 Task: Add a signature Genevieve Ramirez containing Best wishes for a happy Memorial Day, Genevieve Ramirez to email address softage.2@softage.net and add a label Skincare
Action: Mouse moved to (896, 65)
Screenshot: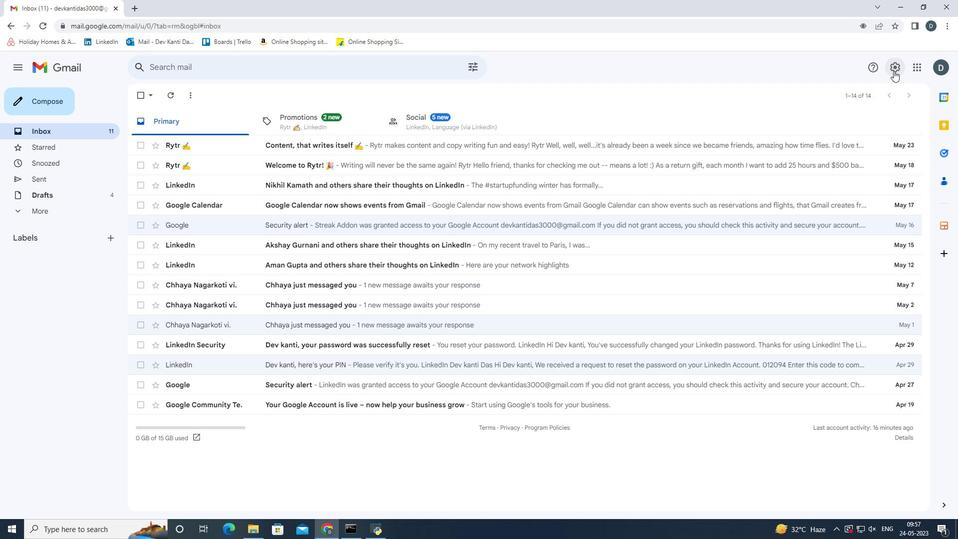 
Action: Mouse pressed left at (896, 65)
Screenshot: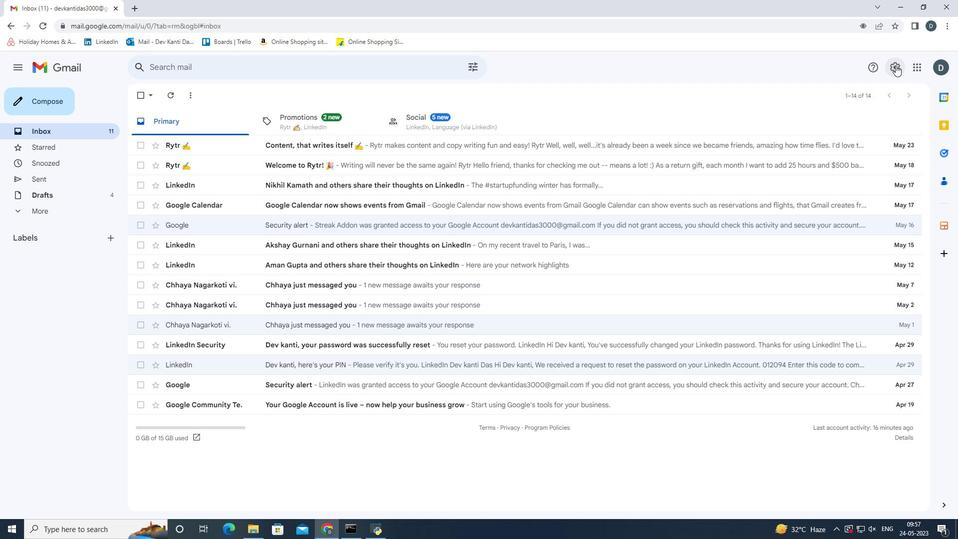 
Action: Mouse moved to (878, 115)
Screenshot: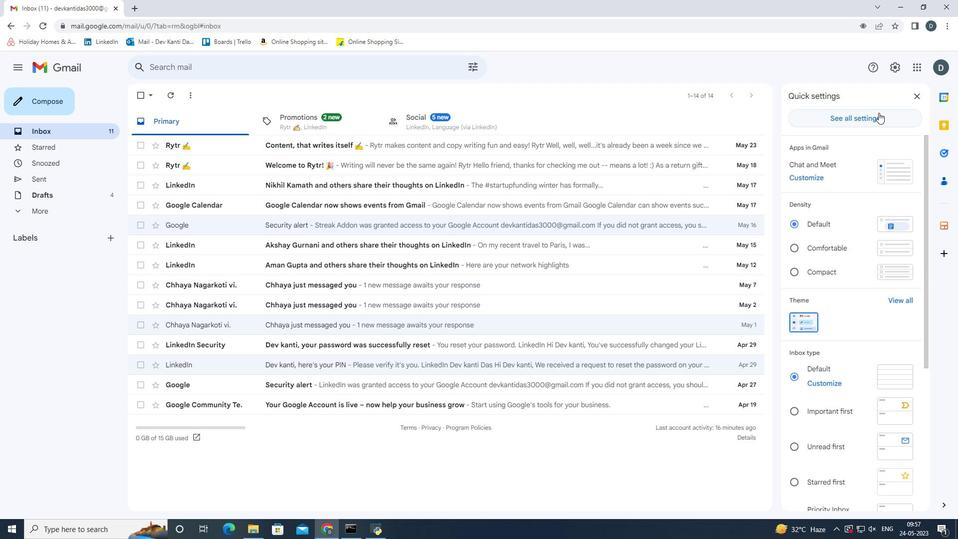 
Action: Mouse pressed left at (878, 115)
Screenshot: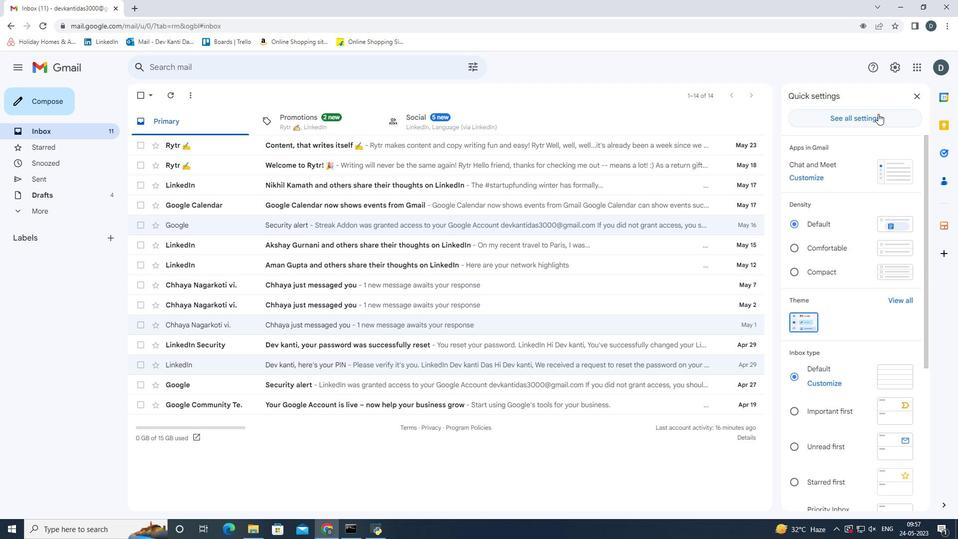 
Action: Mouse moved to (414, 273)
Screenshot: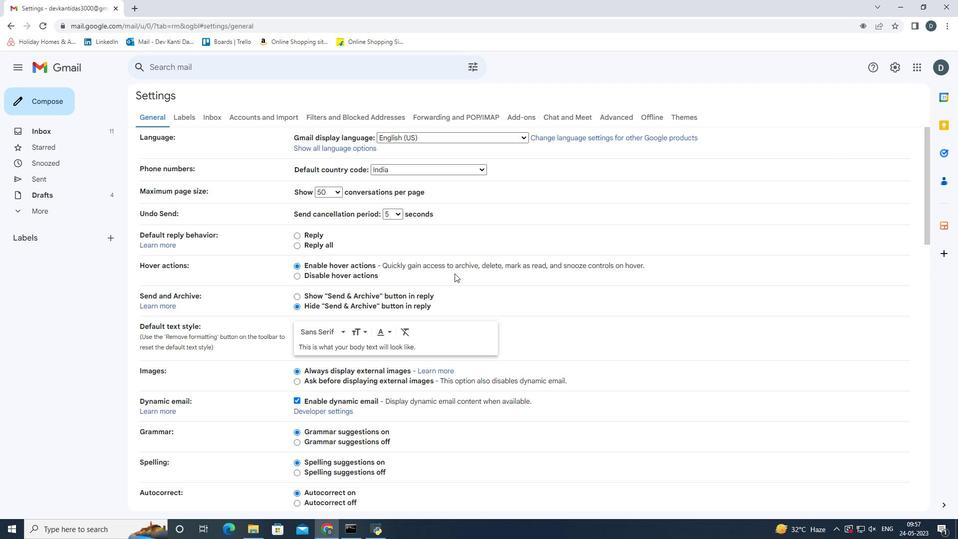 
Action: Mouse scrolled (414, 273) with delta (0, 0)
Screenshot: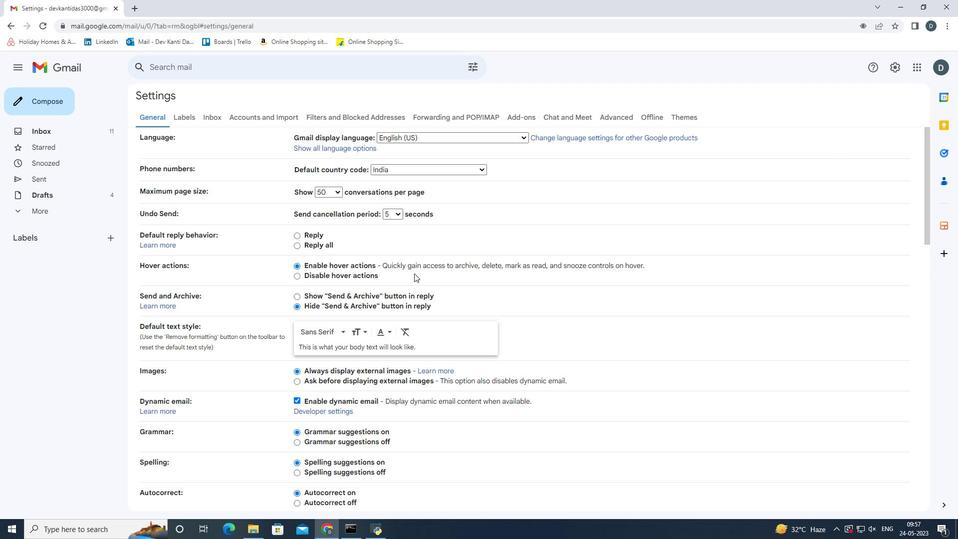 
Action: Mouse scrolled (414, 273) with delta (0, 0)
Screenshot: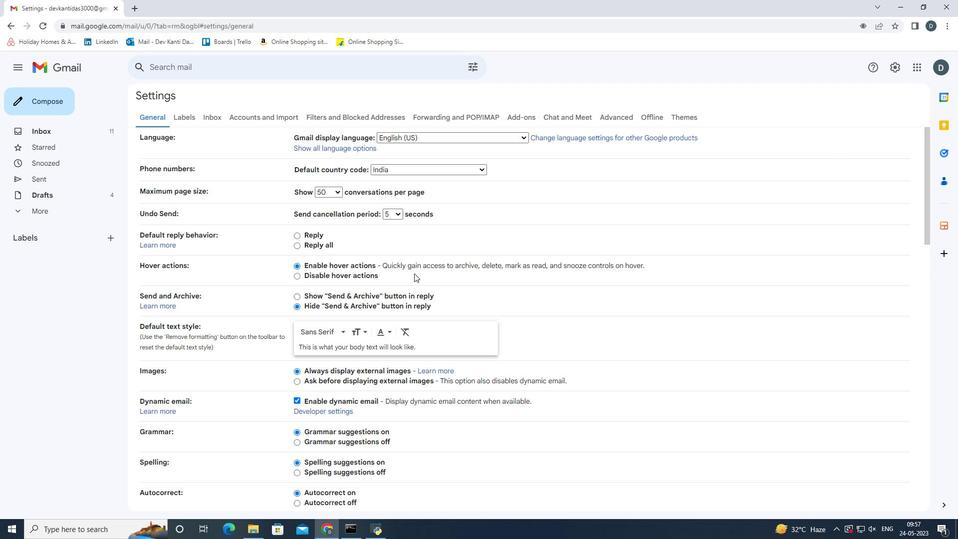 
Action: Mouse scrolled (414, 273) with delta (0, 0)
Screenshot: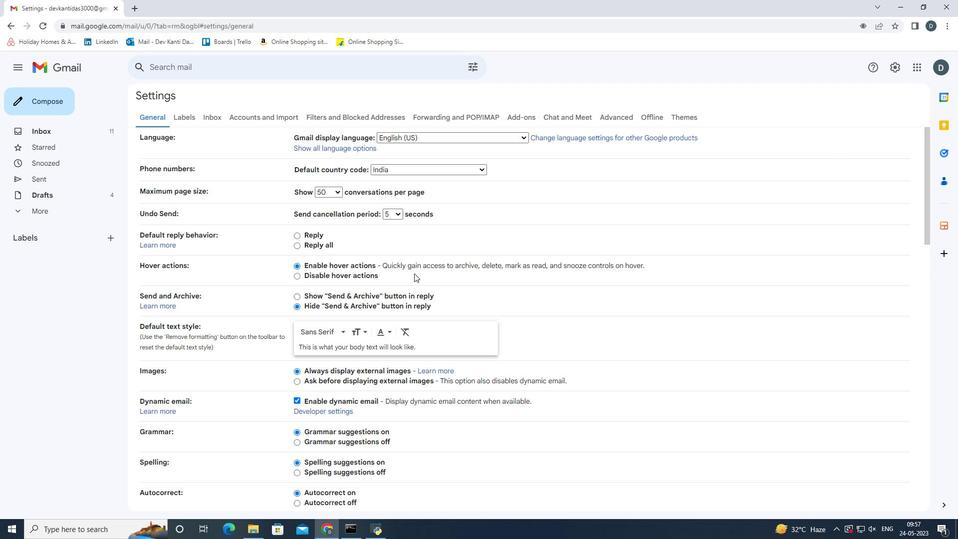 
Action: Mouse scrolled (414, 273) with delta (0, 0)
Screenshot: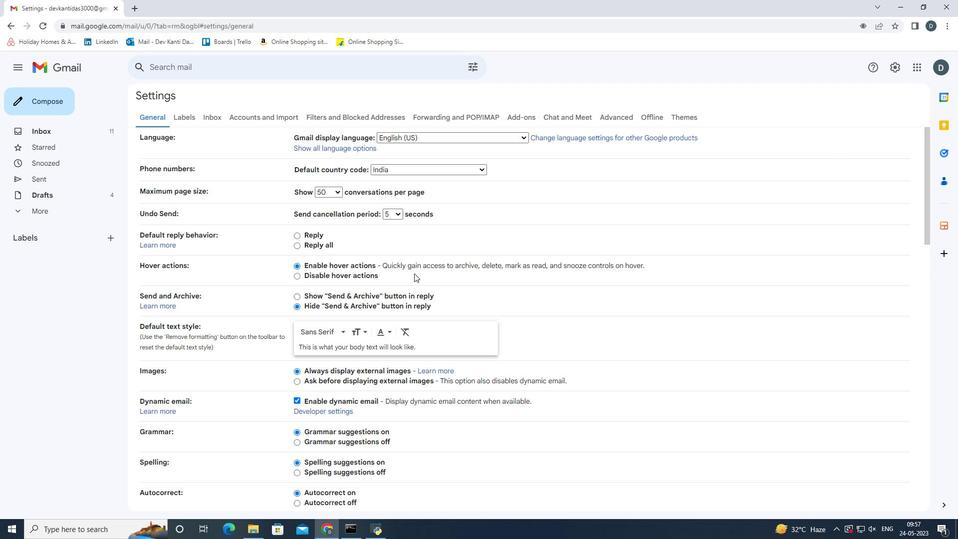 
Action: Mouse scrolled (414, 273) with delta (0, 0)
Screenshot: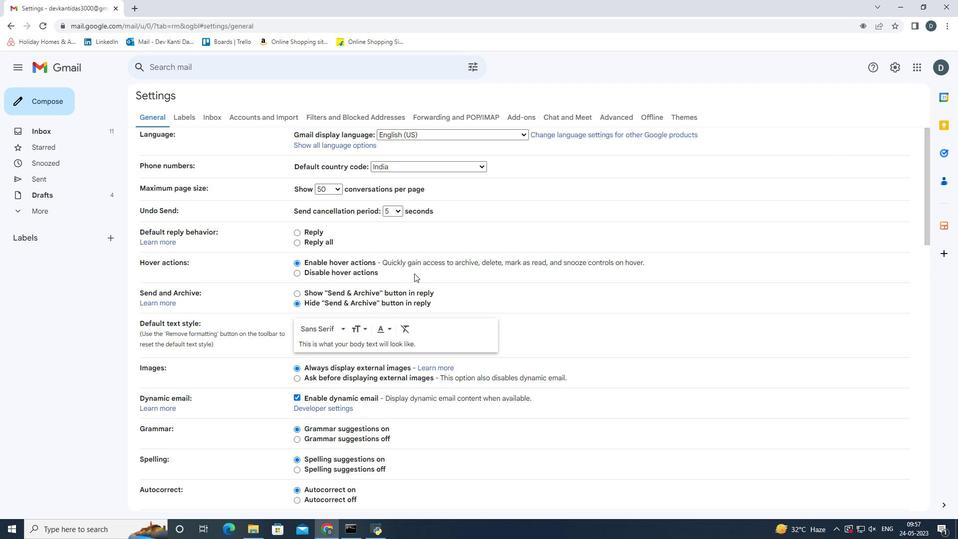 
Action: Mouse scrolled (414, 273) with delta (0, 0)
Screenshot: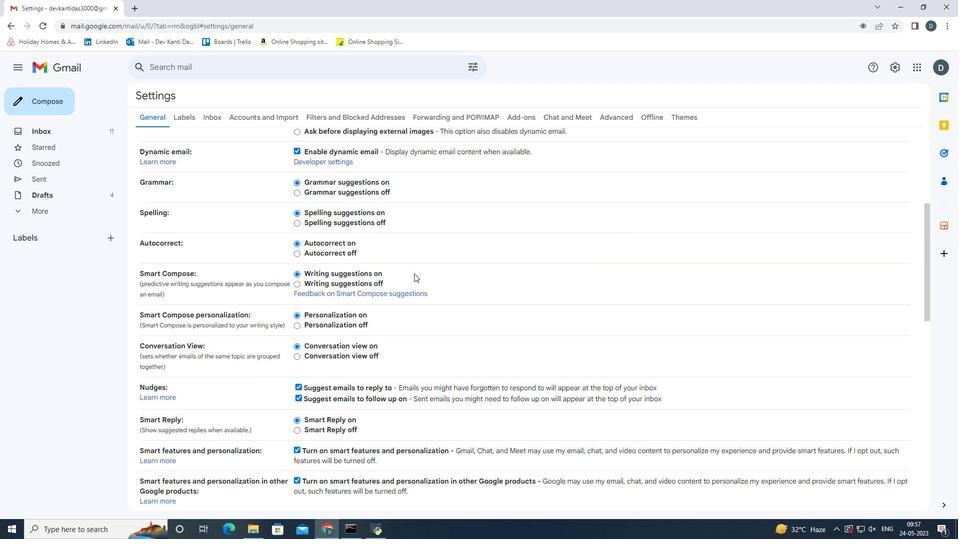 
Action: Mouse scrolled (414, 273) with delta (0, 0)
Screenshot: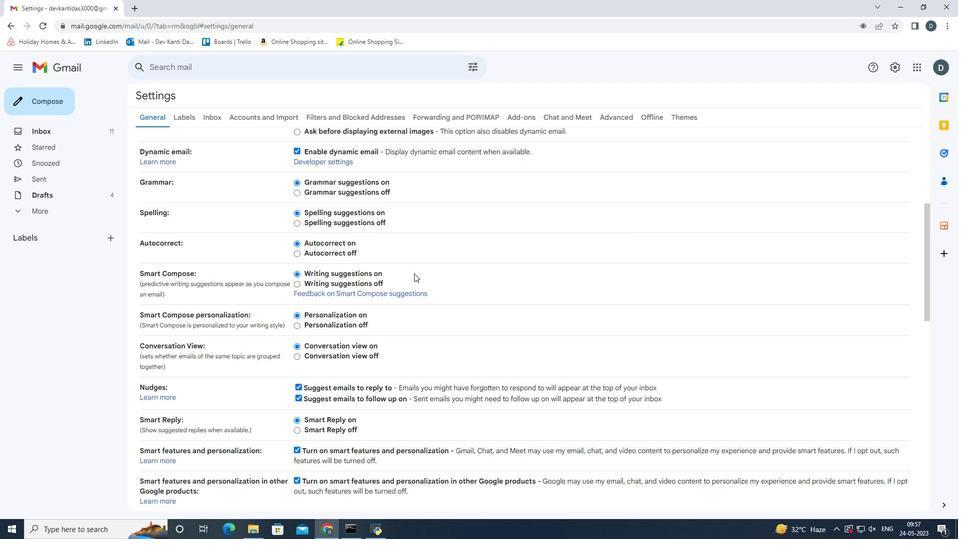 
Action: Mouse scrolled (414, 273) with delta (0, 0)
Screenshot: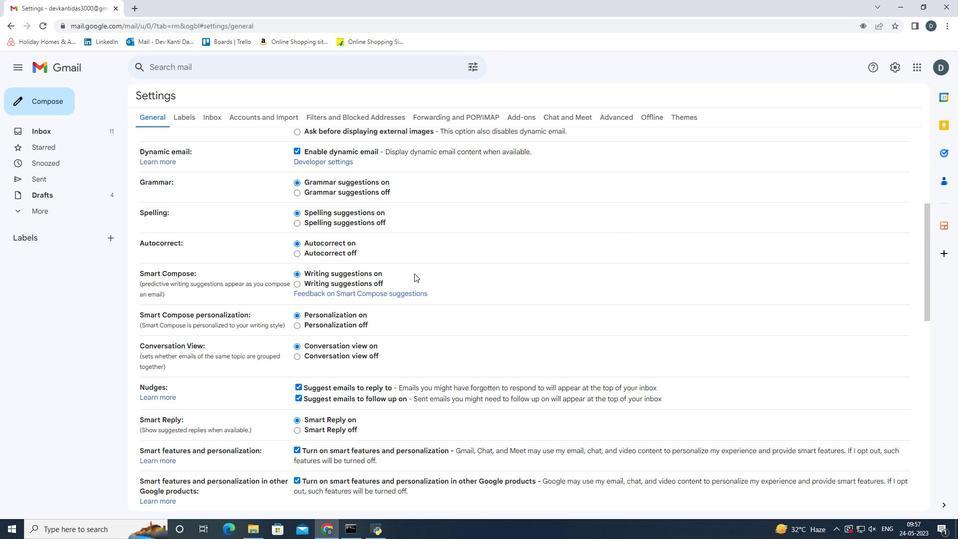 
Action: Mouse scrolled (414, 273) with delta (0, 0)
Screenshot: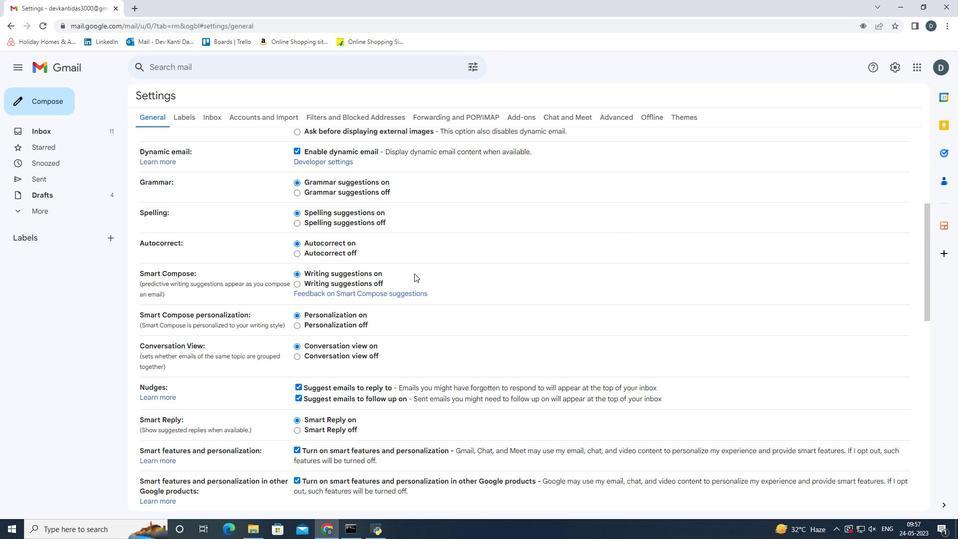 
Action: Mouse scrolled (414, 273) with delta (0, 0)
Screenshot: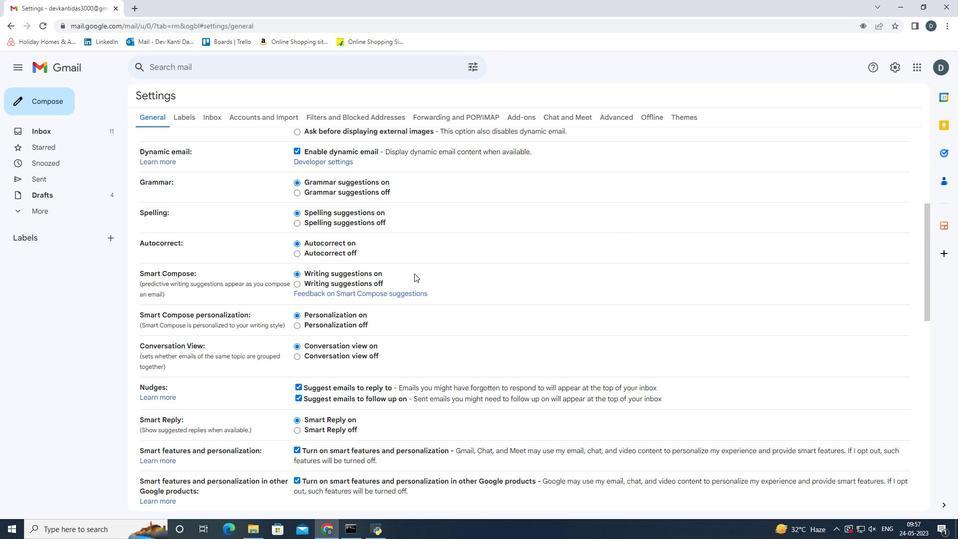 
Action: Mouse scrolled (414, 273) with delta (0, 0)
Screenshot: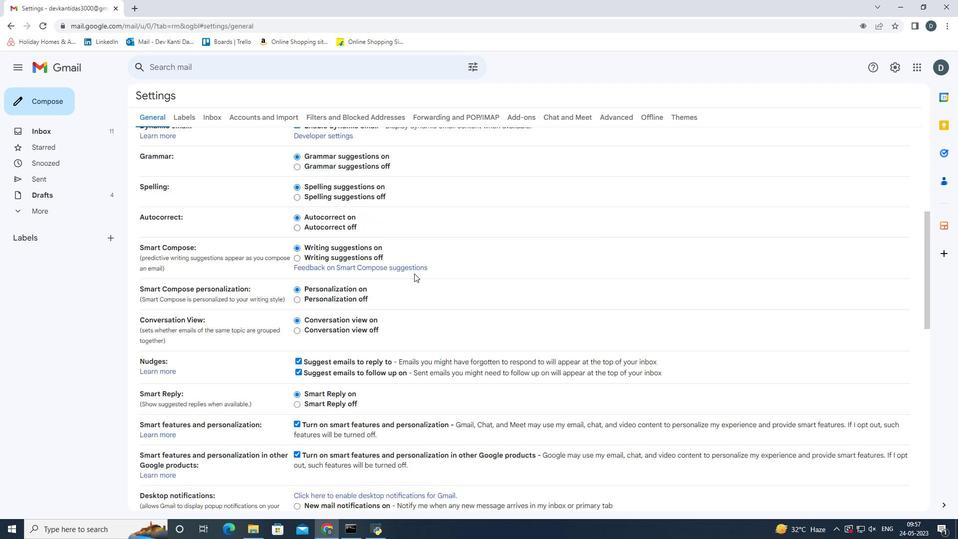 
Action: Mouse moved to (413, 273)
Screenshot: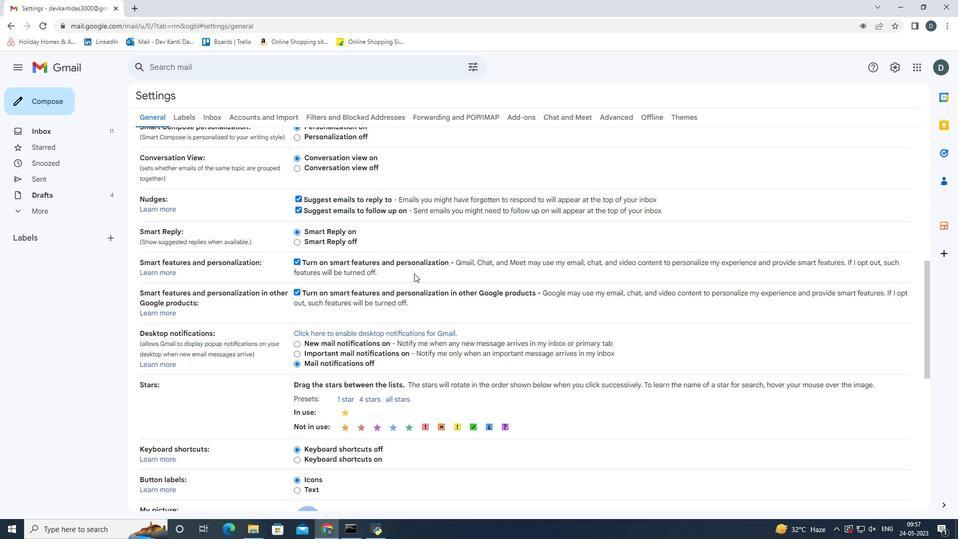 
Action: Mouse scrolled (413, 273) with delta (0, 0)
Screenshot: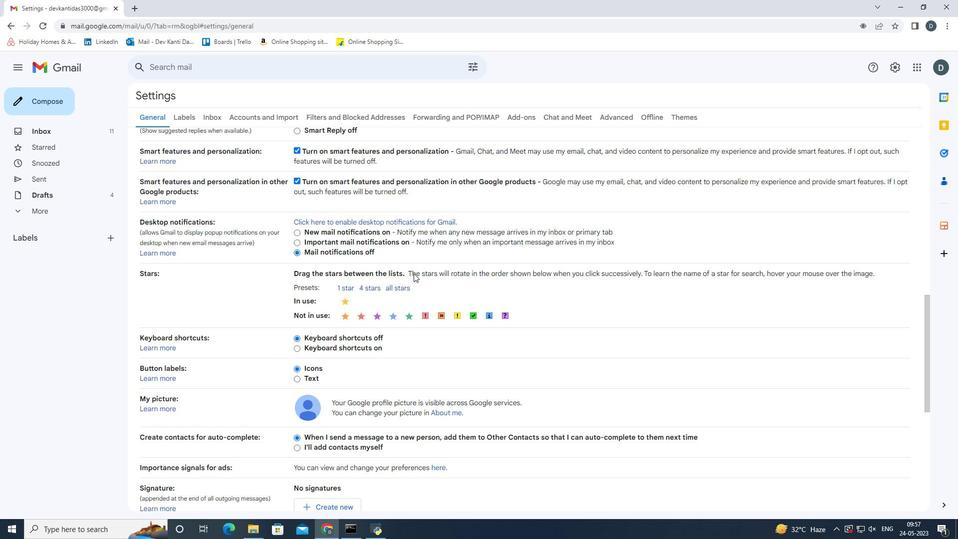 
Action: Mouse scrolled (413, 273) with delta (0, 0)
Screenshot: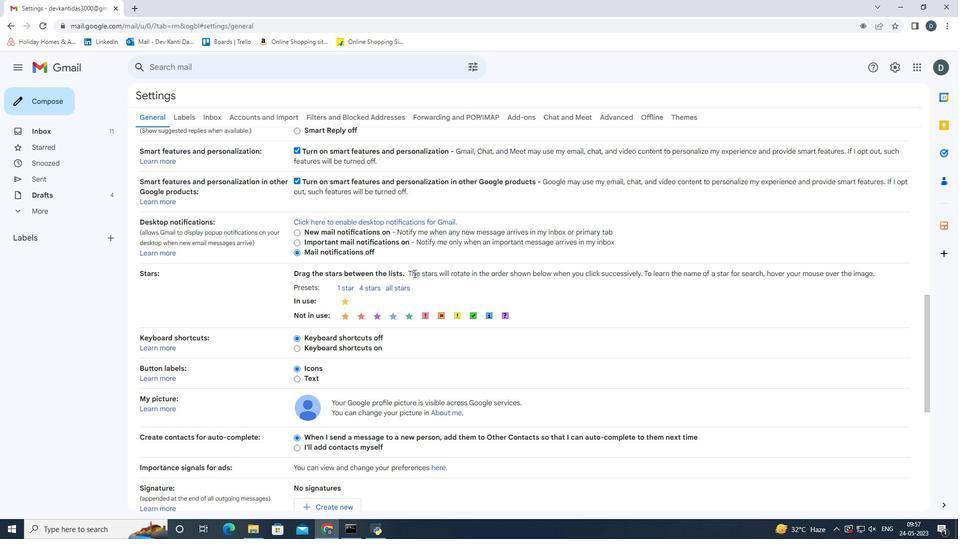 
Action: Mouse scrolled (413, 273) with delta (0, 0)
Screenshot: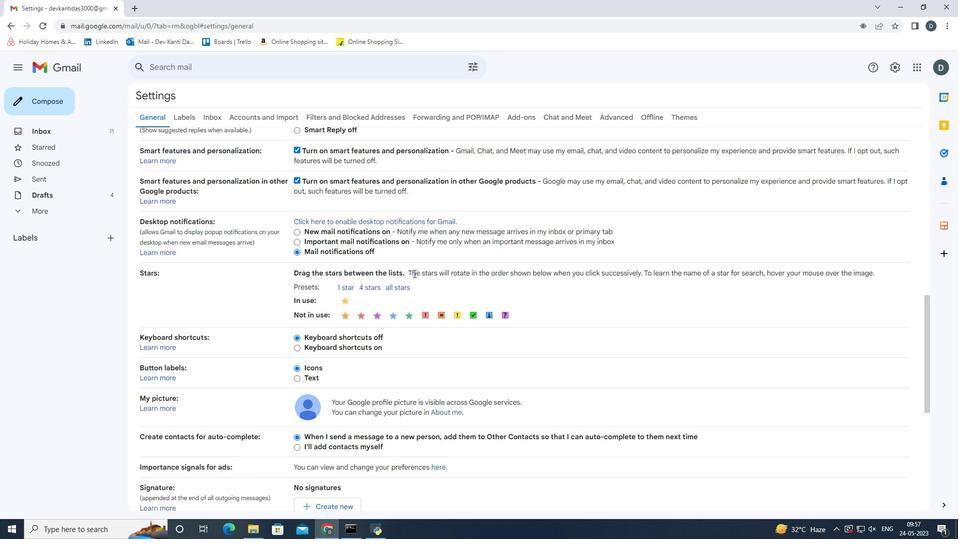 
Action: Mouse scrolled (413, 273) with delta (0, 0)
Screenshot: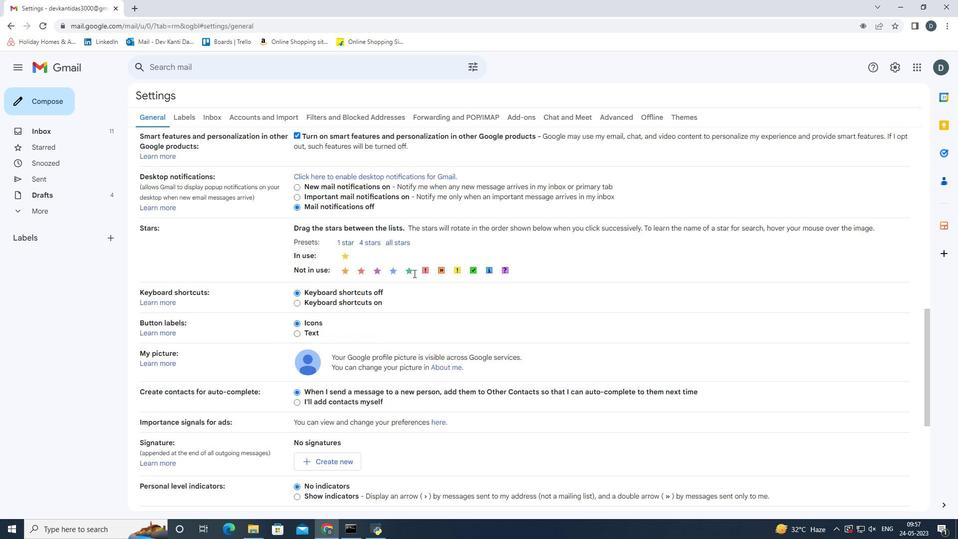 
Action: Mouse moved to (312, 309)
Screenshot: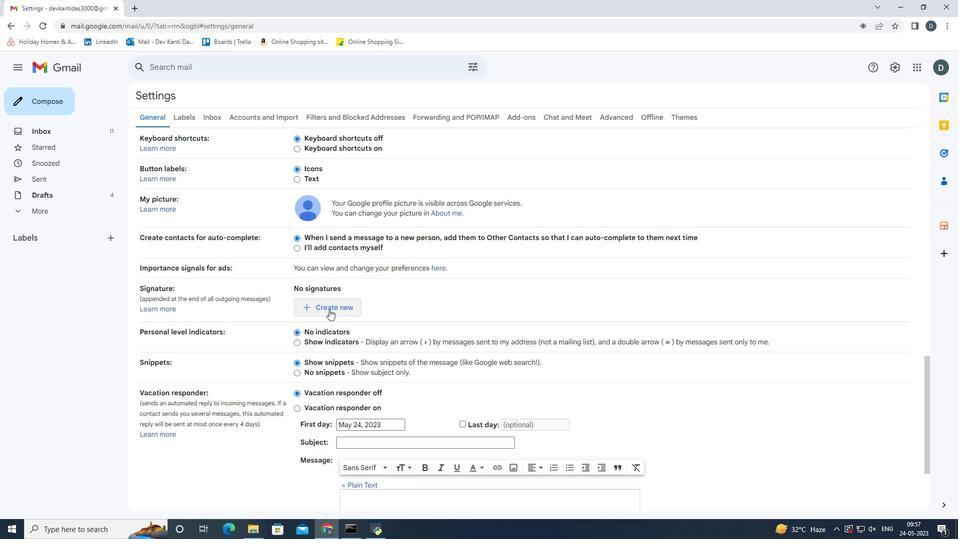 
Action: Mouse pressed left at (312, 309)
Screenshot: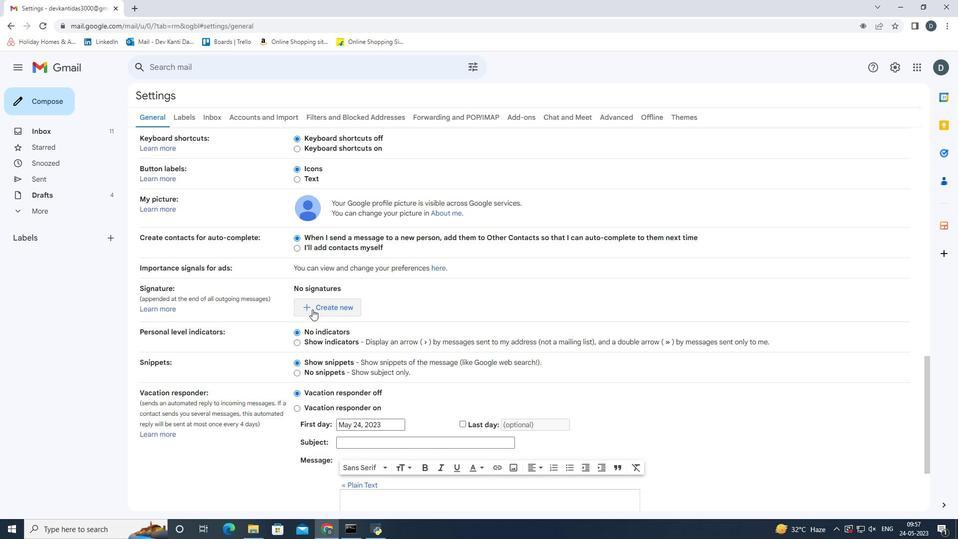 
Action: Mouse moved to (437, 282)
Screenshot: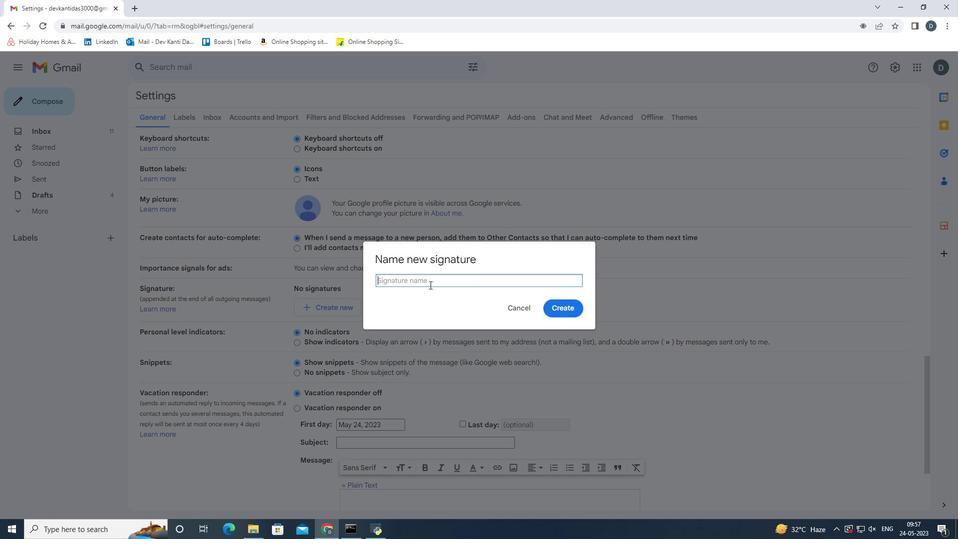
Action: Key pressed <Key.shift>Genevieve<Key.space><Key.shift>Ramirez<Key.enter>
Screenshot: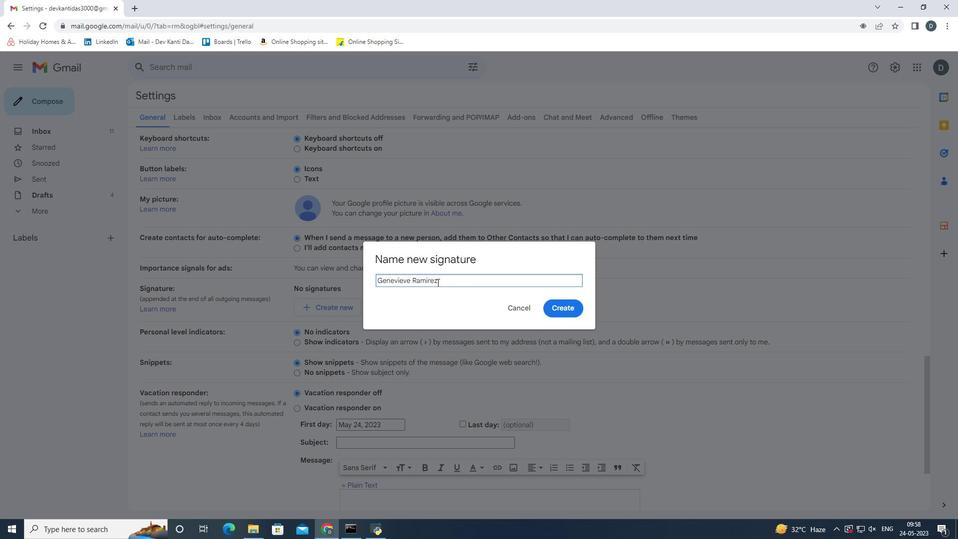 
Action: Mouse moved to (441, 291)
Screenshot: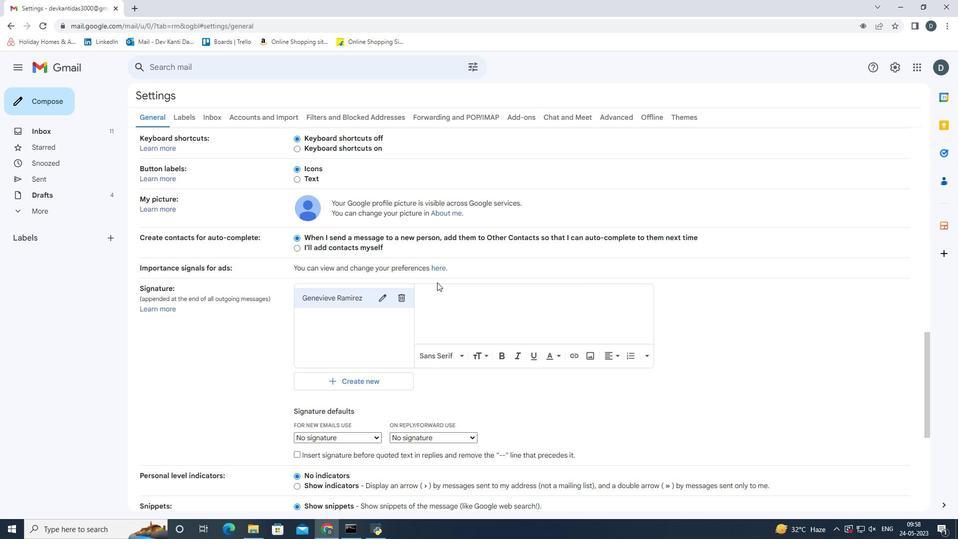 
Action: Mouse pressed left at (441, 291)
Screenshot: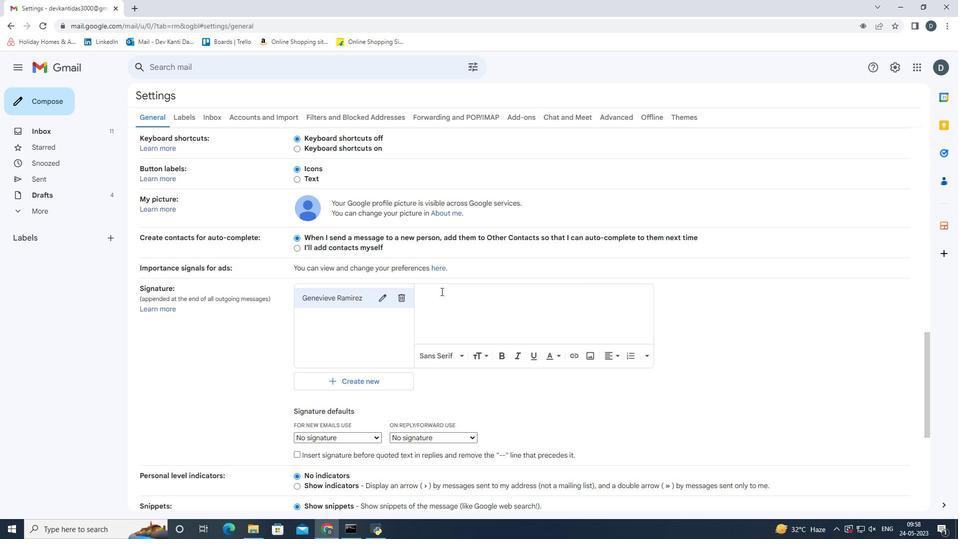 
Action: Key pressed <Key.shift>Best<Key.space>wishes<Key.space>for<Key.space>a<Key.space>happy<Key.space>memorial<Key.space><Key.left><Key.left><Key.left><Key.left><Key.left><Key.left><Key.left><Key.left><Key.backspace><Key.shift_r>M<Key.end><Key.shift>Day,<Key.enter><Key.shift><Key.shift><Key.shift><Key.shift><Key.shift><Key.shift><Key.shift><Key.shift><Key.shift><Key.shift>Genevieve<Key.space><Key.shift>Ramirez.
Screenshot: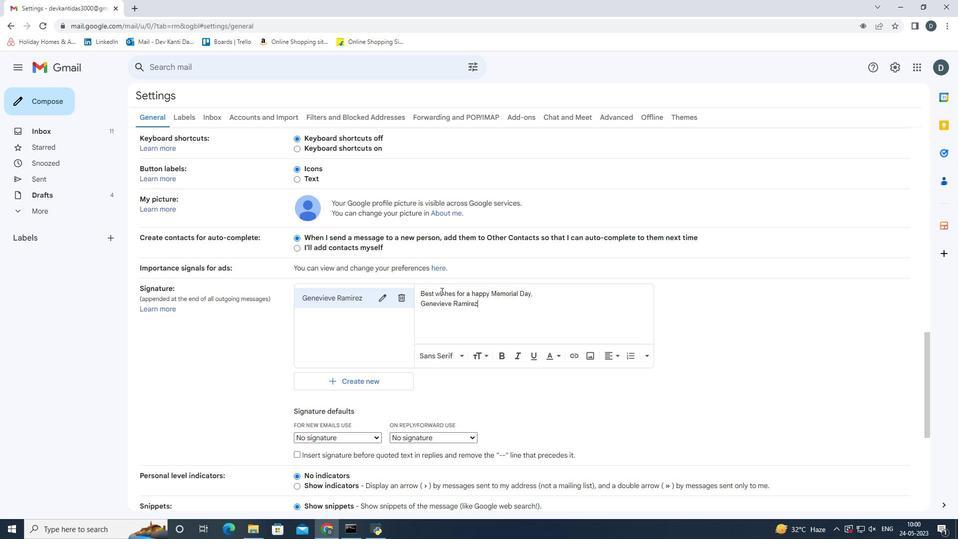 
Action: Mouse moved to (363, 433)
Screenshot: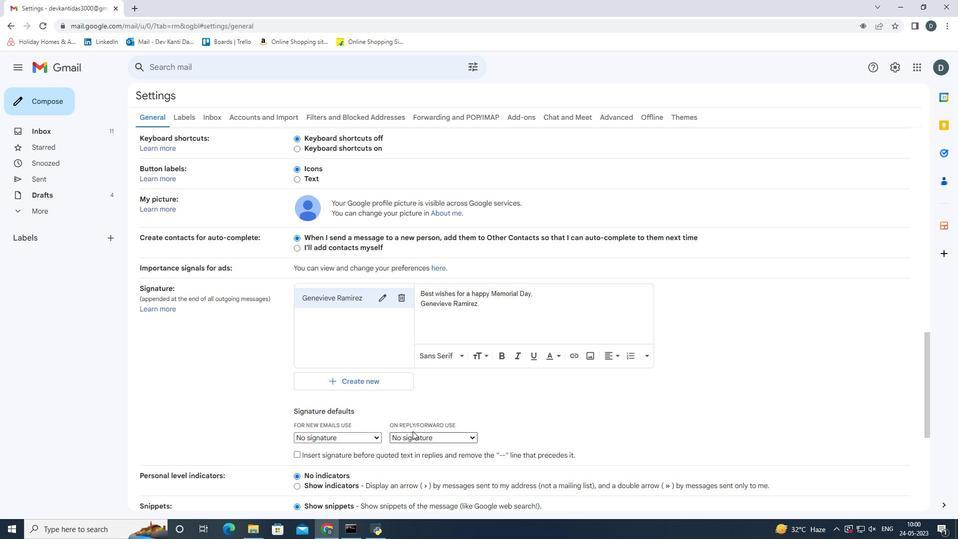 
Action: Mouse pressed left at (363, 433)
Screenshot: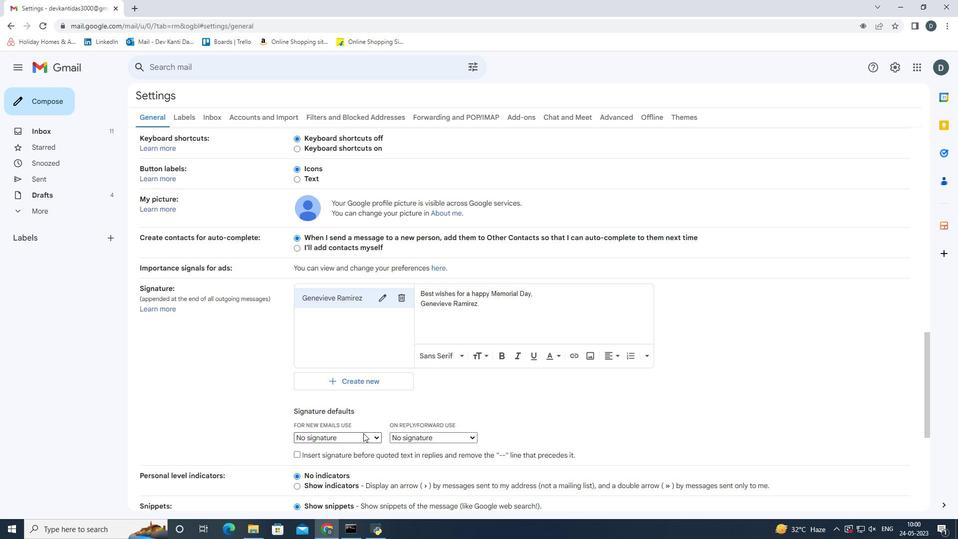 
Action: Mouse moved to (357, 463)
Screenshot: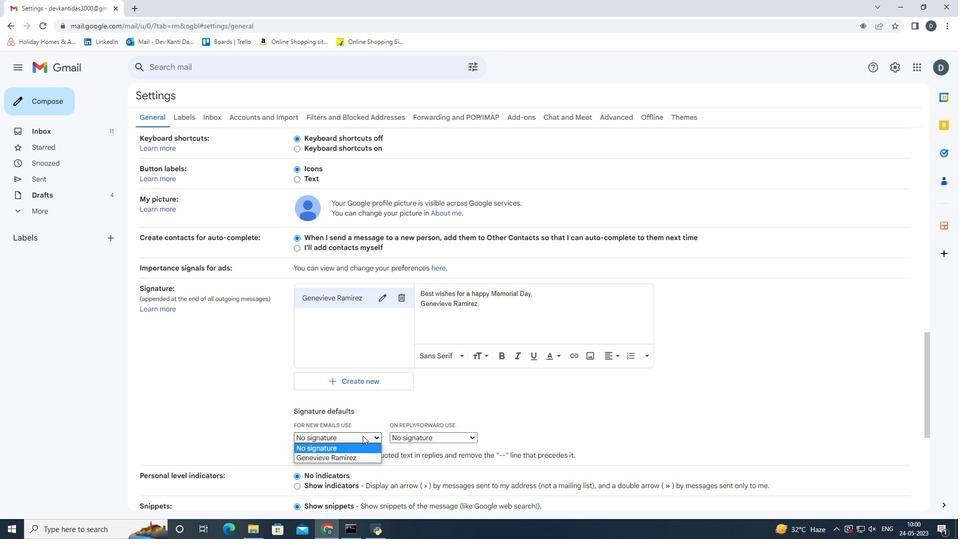
Action: Mouse pressed left at (357, 463)
Screenshot: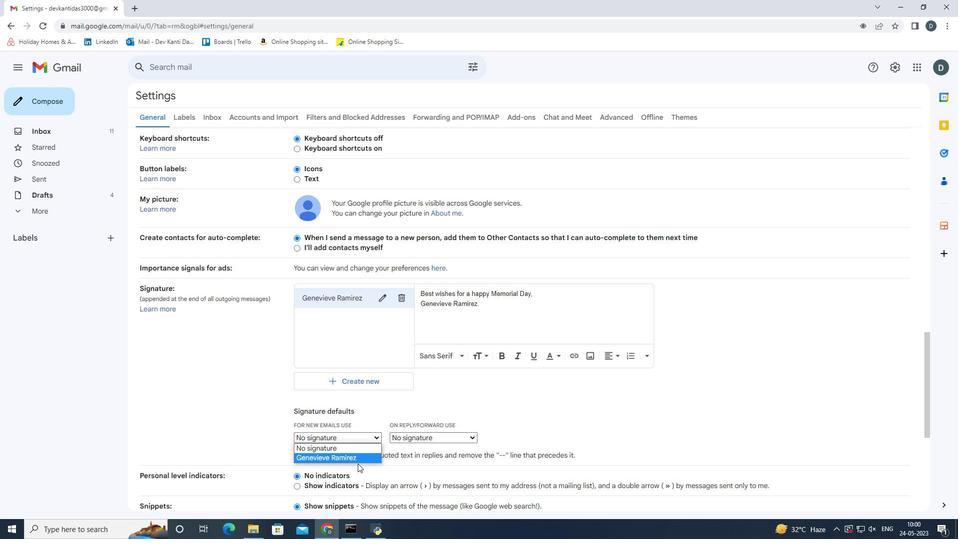
Action: Mouse moved to (364, 436)
Screenshot: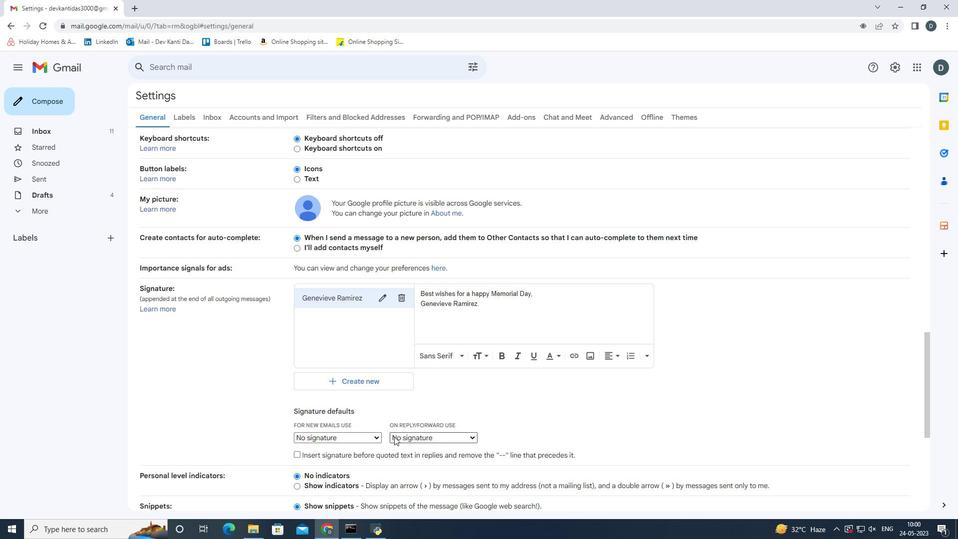 
Action: Mouse pressed left at (364, 436)
Screenshot: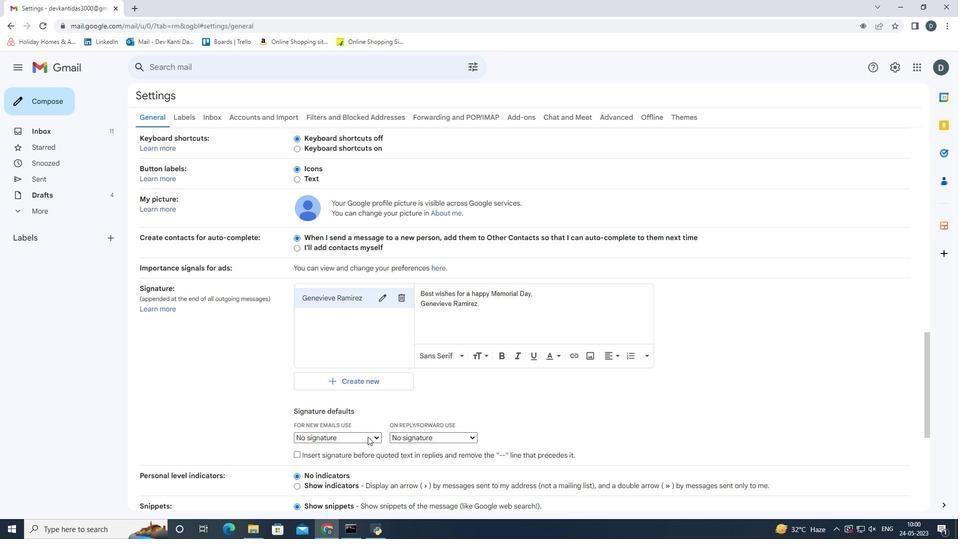 
Action: Mouse moved to (357, 458)
Screenshot: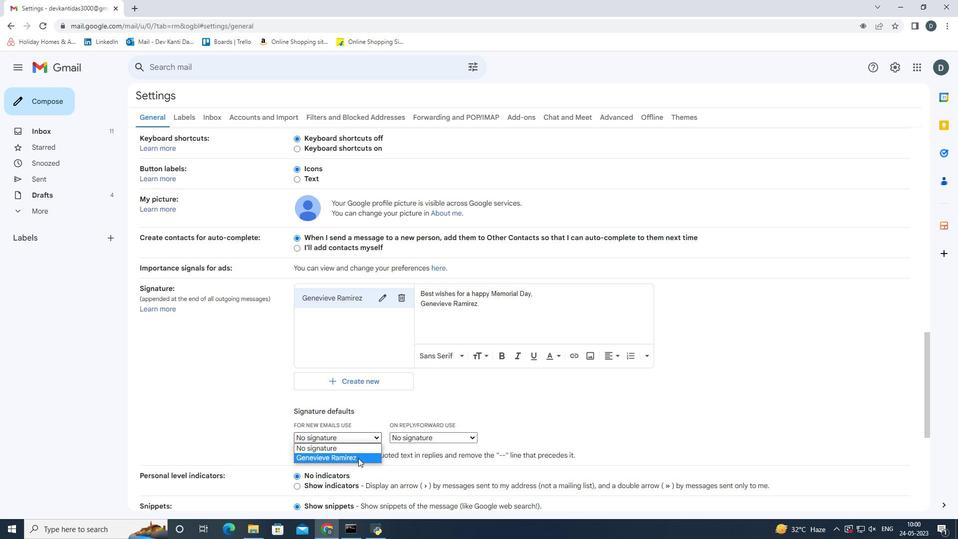 
Action: Mouse pressed left at (357, 458)
Screenshot: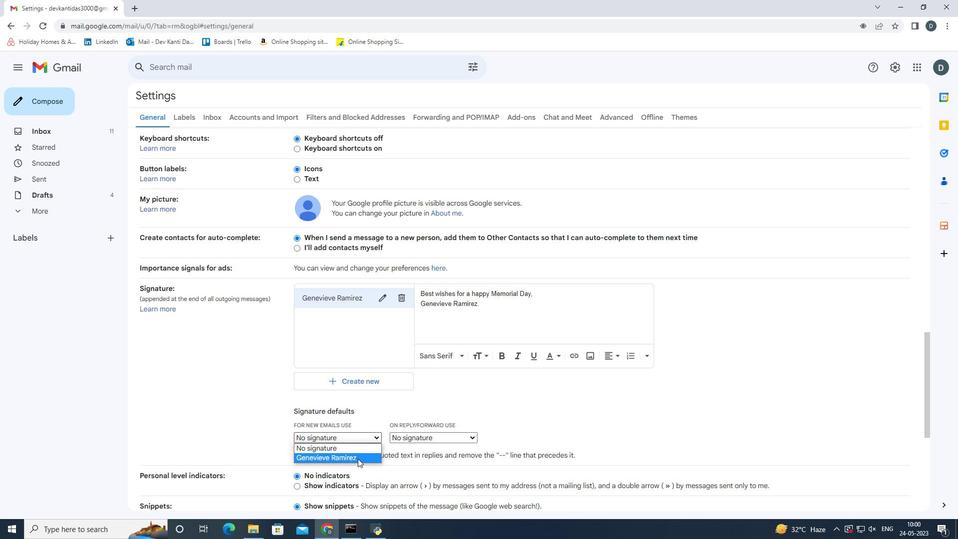 
Action: Mouse moved to (418, 439)
Screenshot: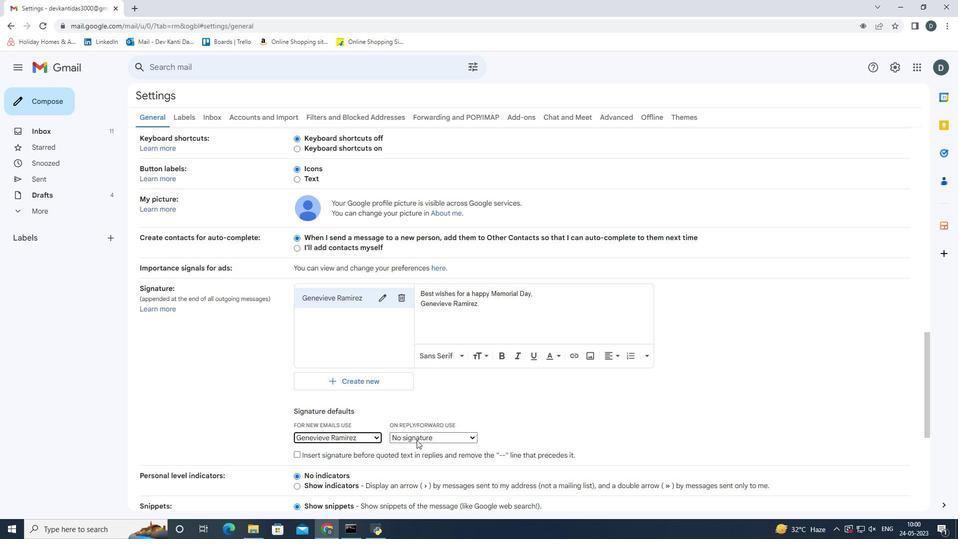 
Action: Mouse pressed left at (418, 439)
Screenshot: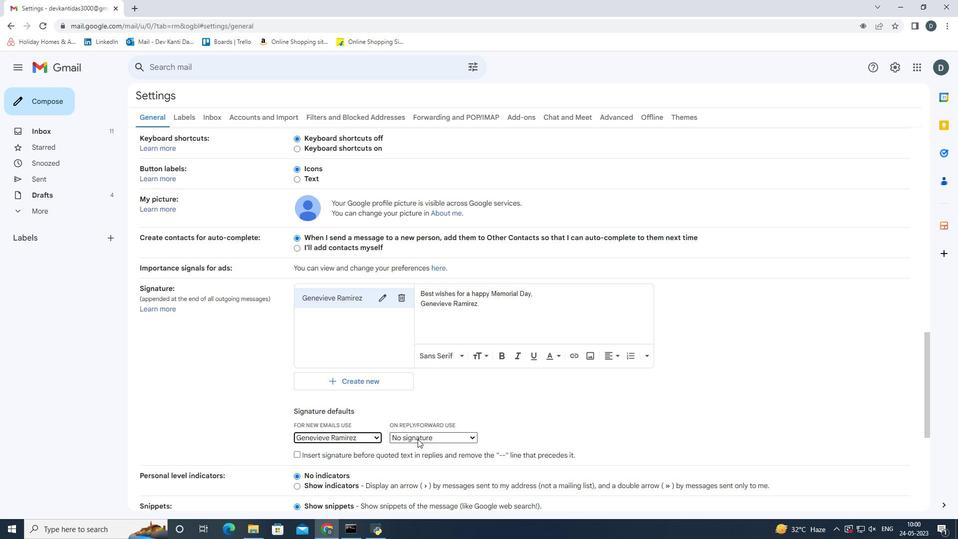 
Action: Mouse moved to (419, 454)
Screenshot: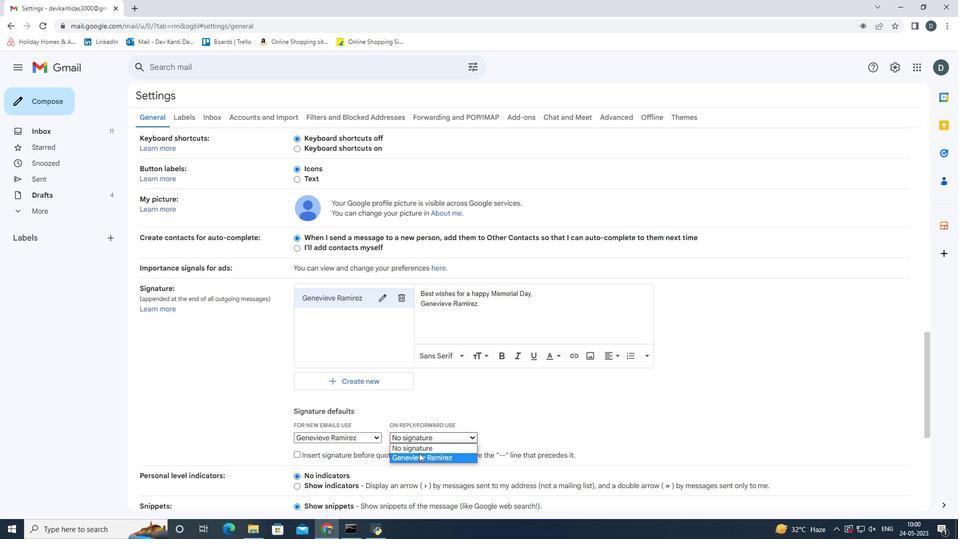 
Action: Mouse pressed left at (419, 454)
Screenshot: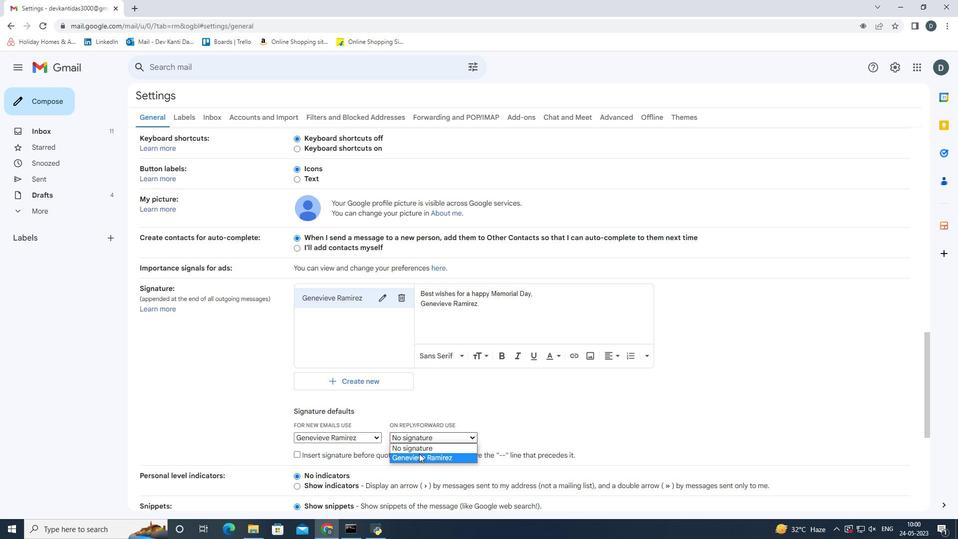 
Action: Mouse moved to (571, 416)
Screenshot: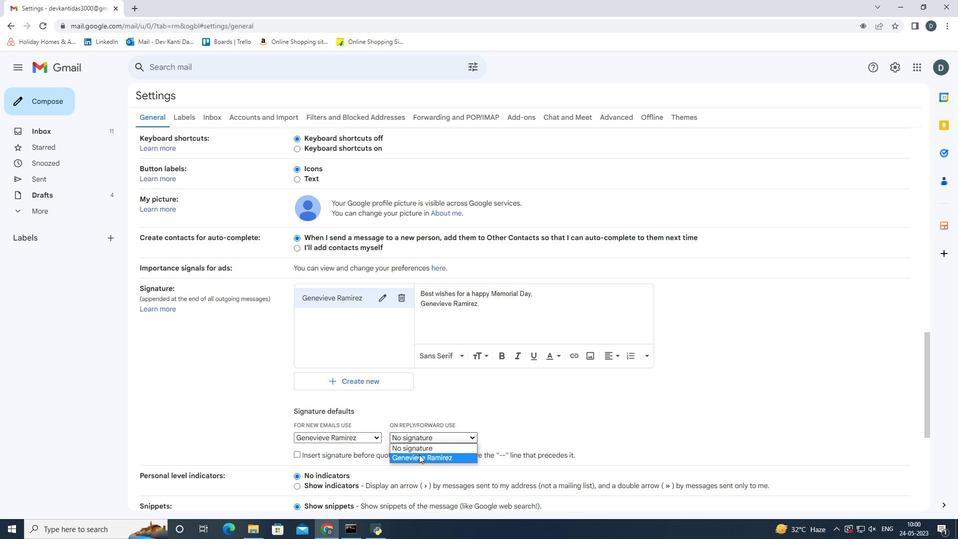
Action: Mouse pressed left at (571, 416)
Screenshot: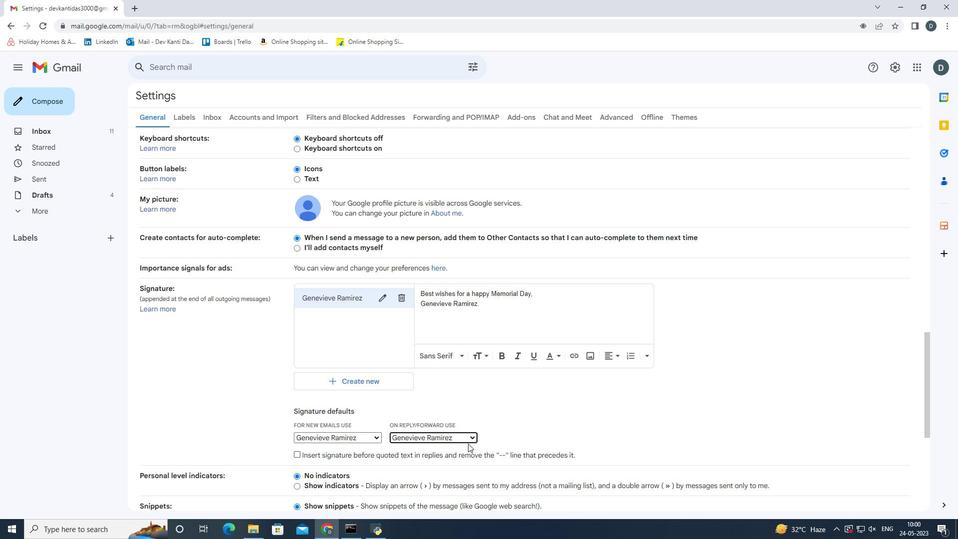 
Action: Mouse scrolled (571, 415) with delta (0, 0)
Screenshot: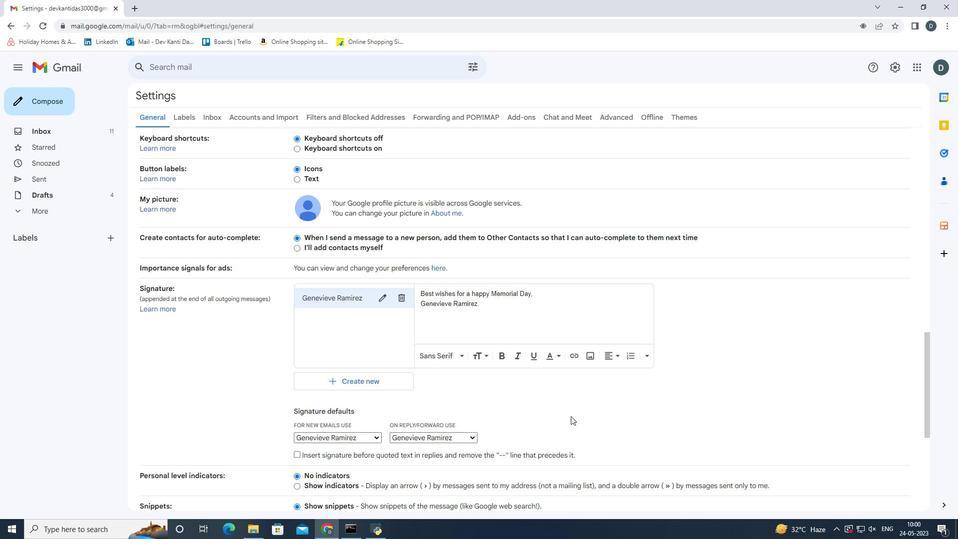 
Action: Mouse scrolled (571, 415) with delta (0, 0)
Screenshot: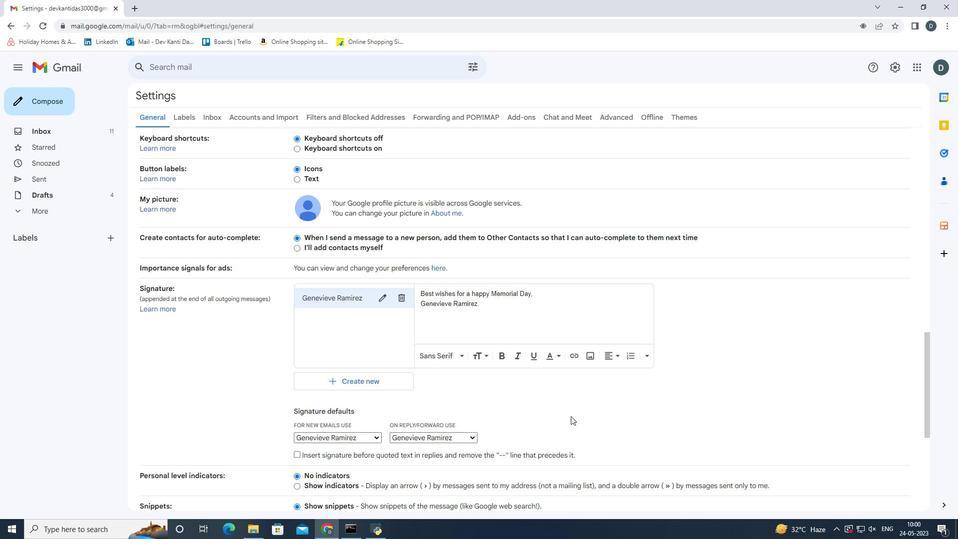 
Action: Mouse scrolled (571, 415) with delta (0, 0)
Screenshot: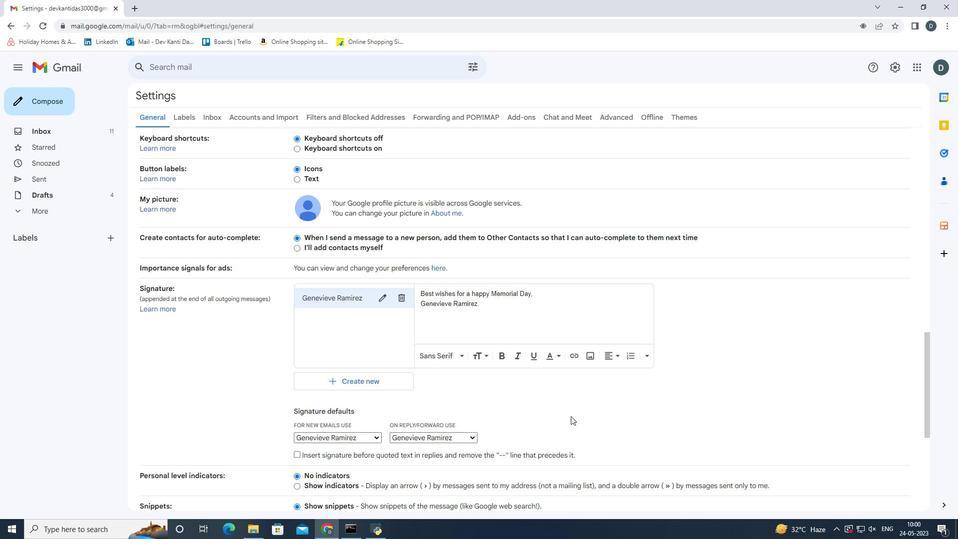 
Action: Mouse scrolled (571, 415) with delta (0, 0)
Screenshot: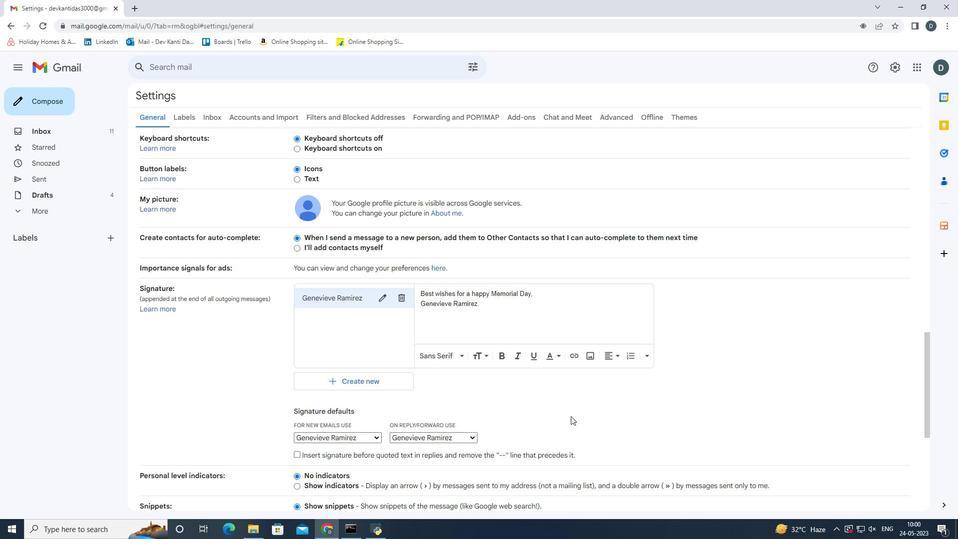 
Action: Mouse scrolled (571, 415) with delta (0, 0)
Screenshot: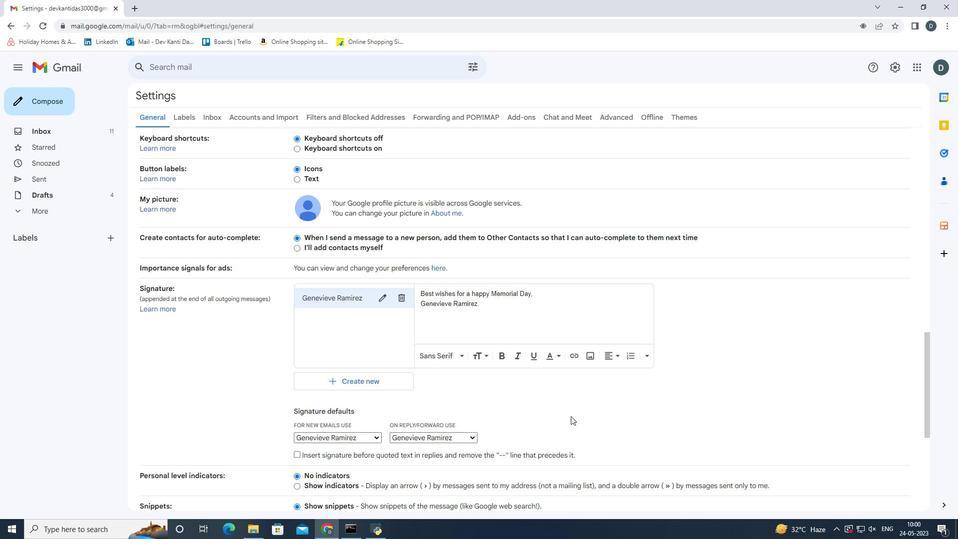 
Action: Mouse scrolled (571, 415) with delta (0, 0)
Screenshot: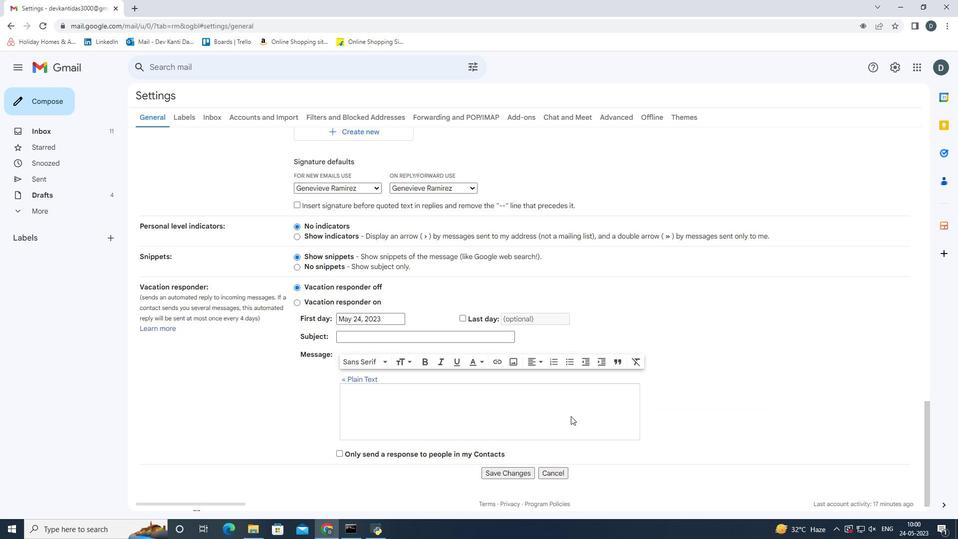 
Action: Mouse scrolled (571, 415) with delta (0, 0)
Screenshot: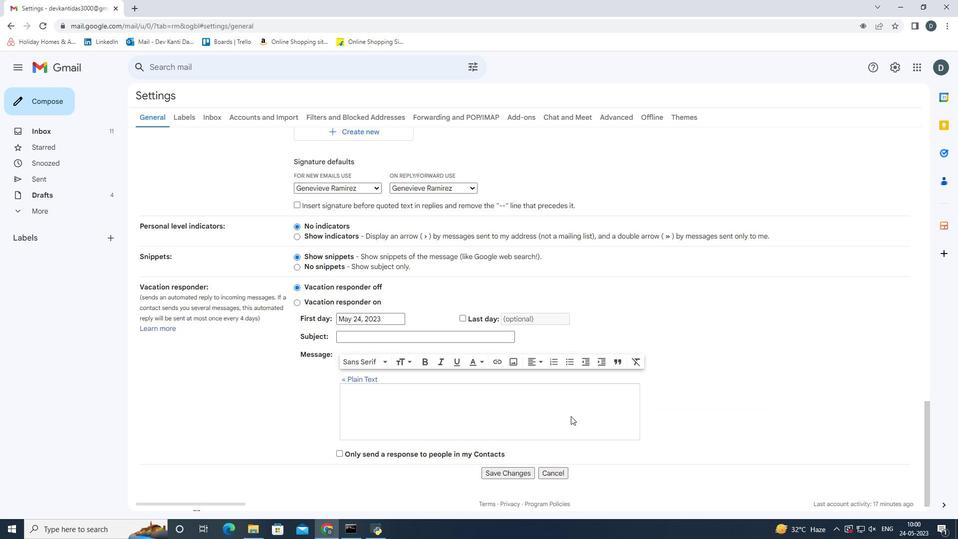 
Action: Mouse scrolled (571, 415) with delta (0, 0)
Screenshot: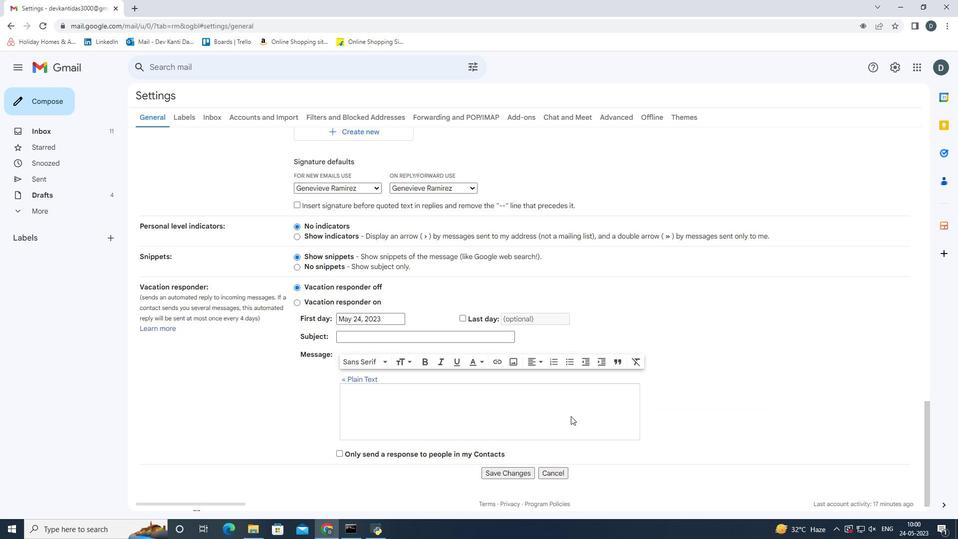 
Action: Mouse scrolled (571, 415) with delta (0, 0)
Screenshot: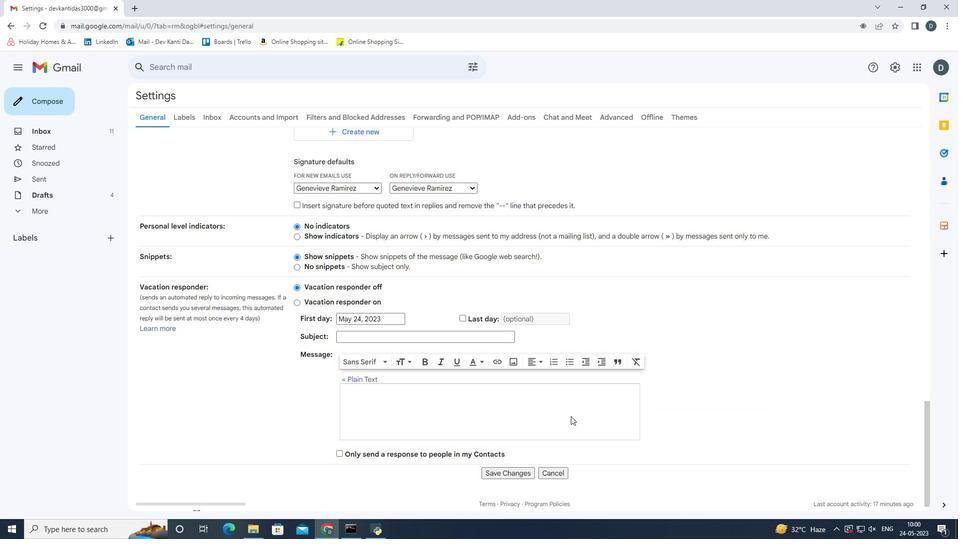 
Action: Mouse scrolled (571, 415) with delta (0, 0)
Screenshot: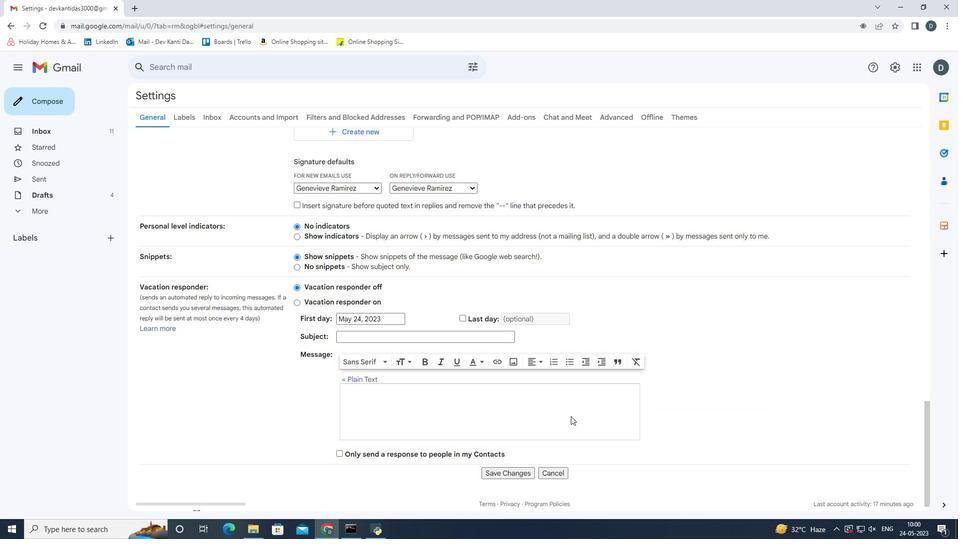
Action: Mouse moved to (510, 455)
Screenshot: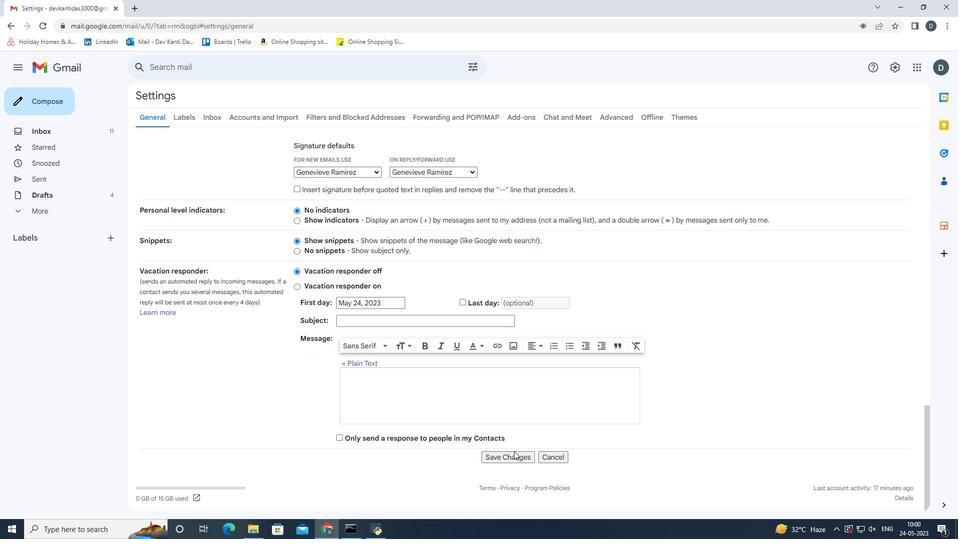 
Action: Mouse pressed left at (510, 455)
Screenshot: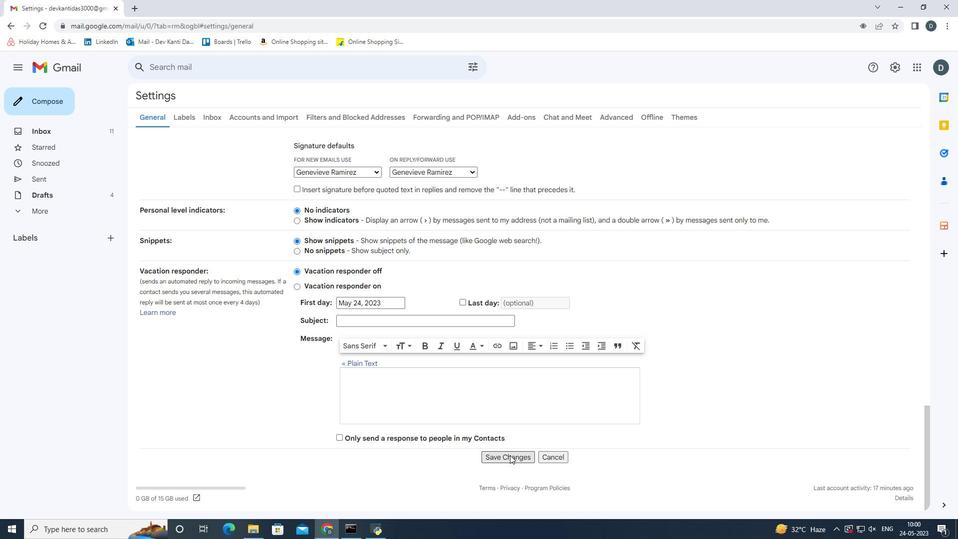 
Action: Mouse moved to (50, 104)
Screenshot: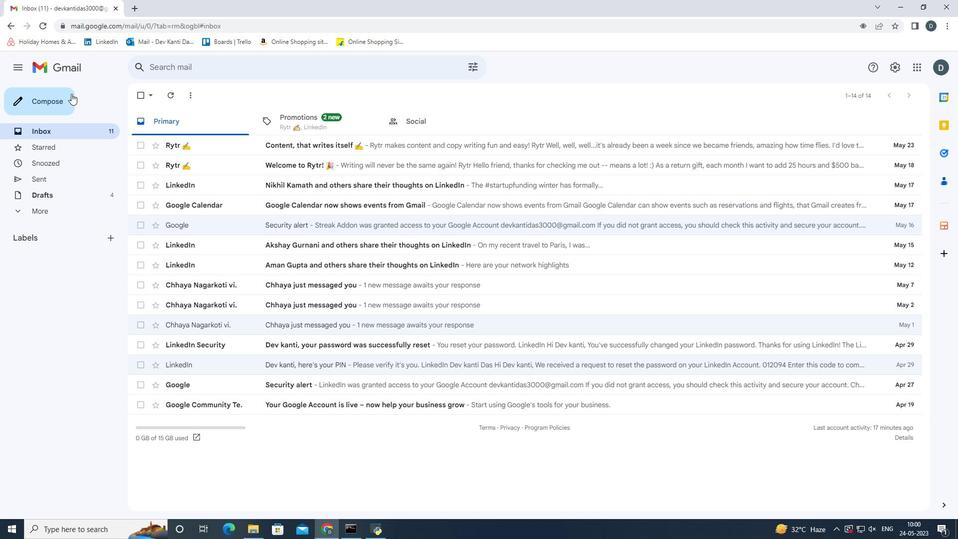 
Action: Mouse pressed left at (50, 104)
Screenshot: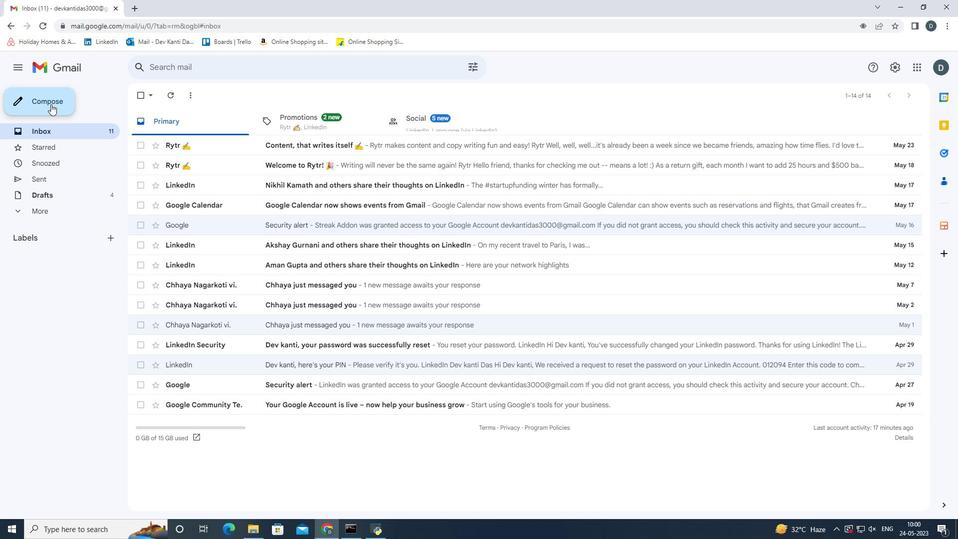 
Action: Mouse moved to (740, 238)
Screenshot: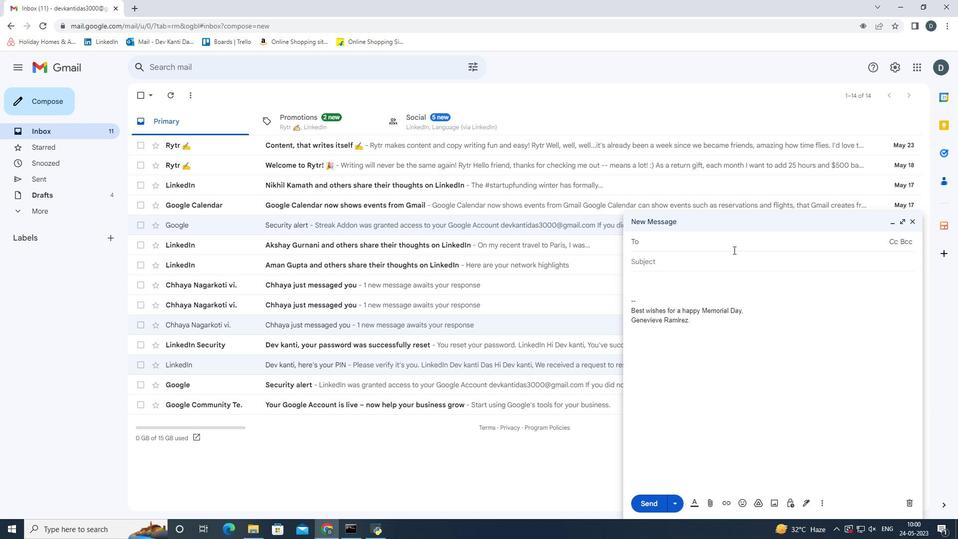 
Action: Key pressed <Key.shift>Softage
Screenshot: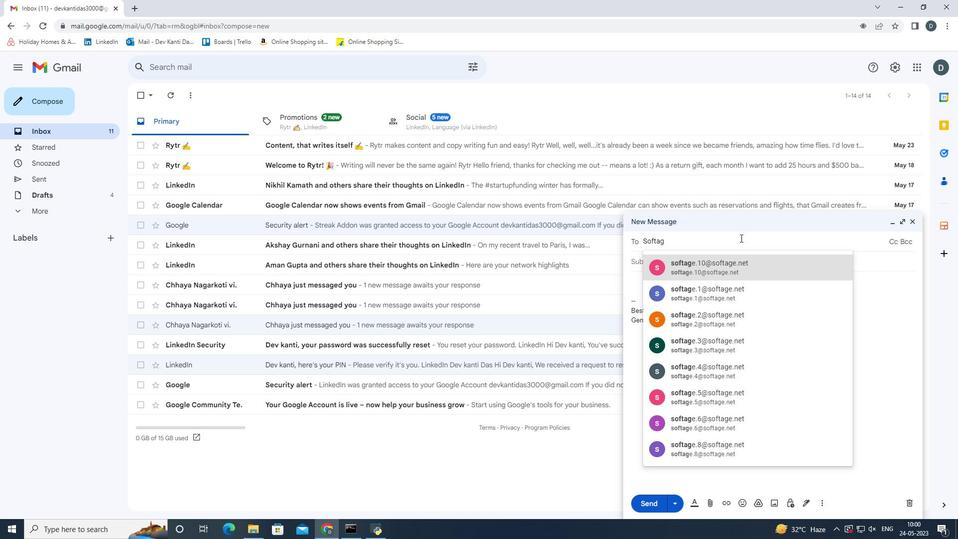 
Action: Mouse moved to (741, 329)
Screenshot: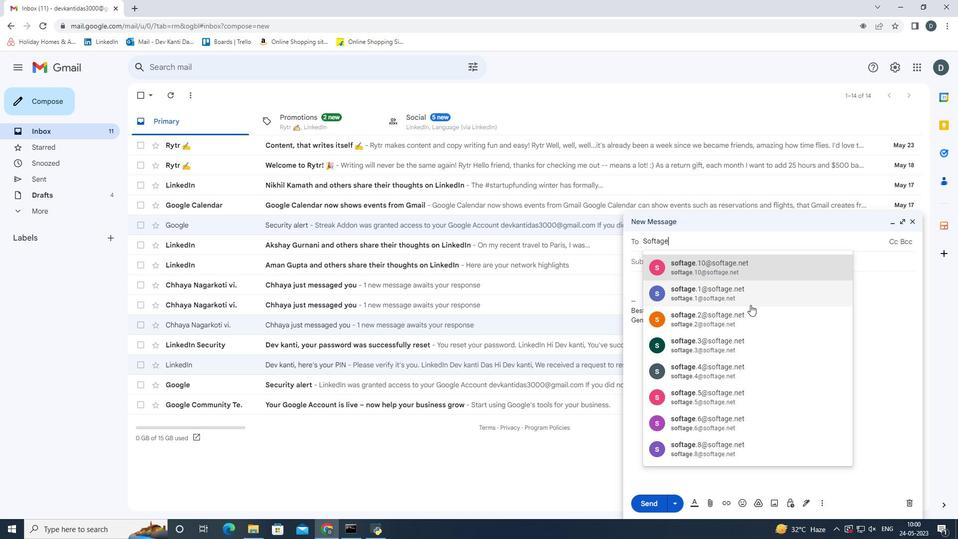 
Action: Mouse pressed left at (741, 329)
Screenshot: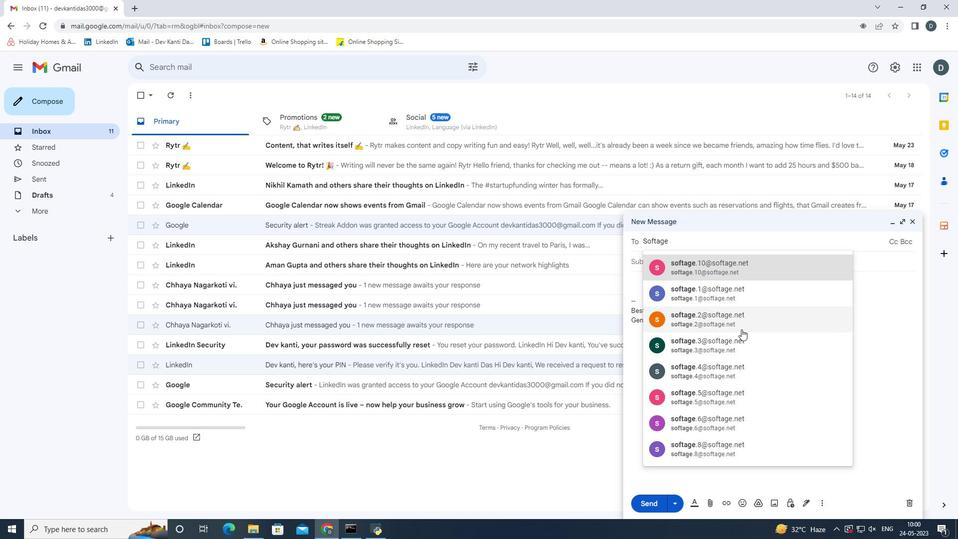 
Action: Mouse moved to (745, 274)
Screenshot: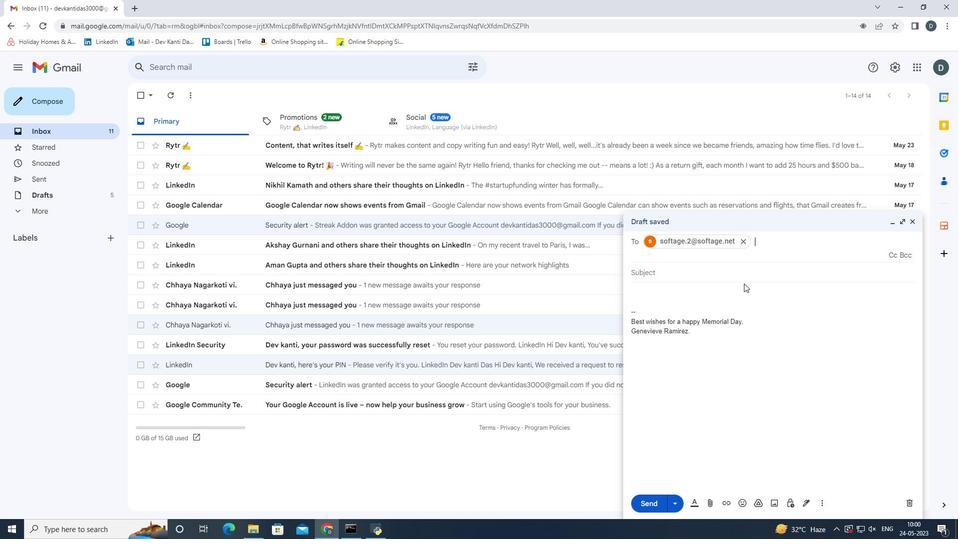 
Action: Mouse pressed left at (745, 274)
Screenshot: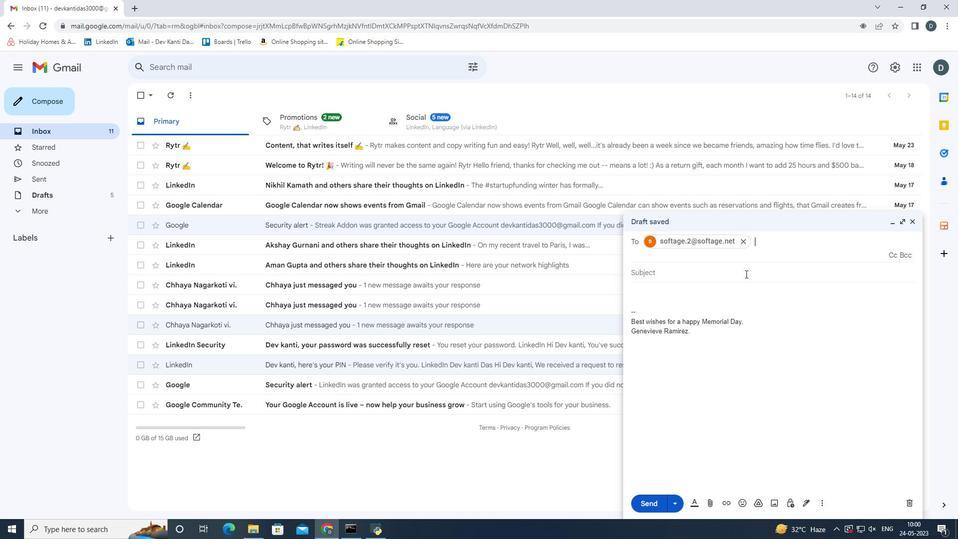
Action: Mouse moved to (825, 502)
Screenshot: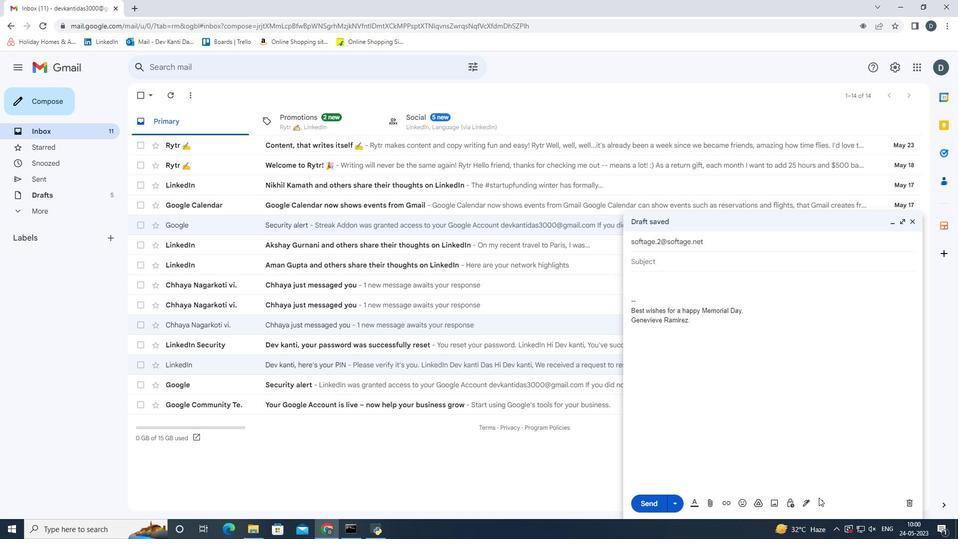 
Action: Mouse pressed left at (825, 502)
Screenshot: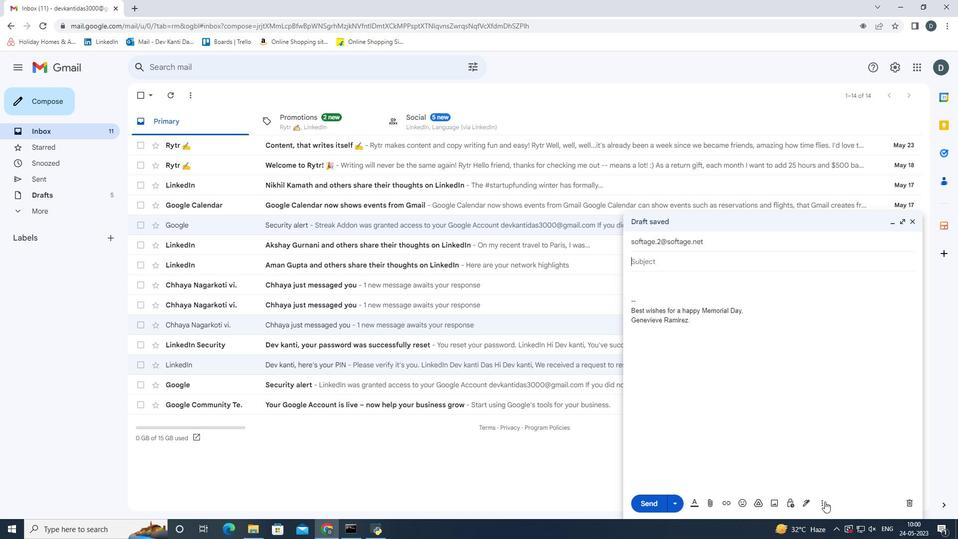 
Action: Mouse moved to (772, 386)
Screenshot: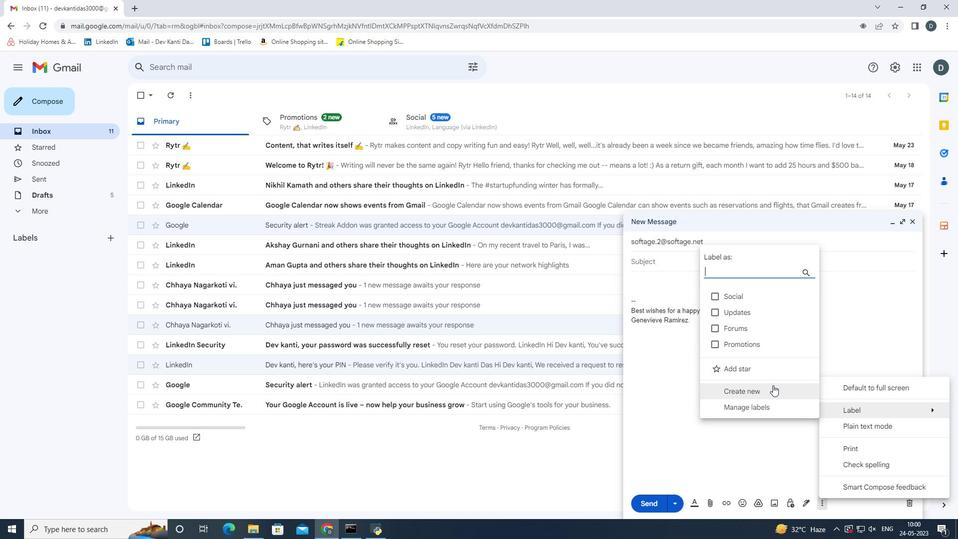 
Action: Mouse pressed left at (772, 386)
Screenshot: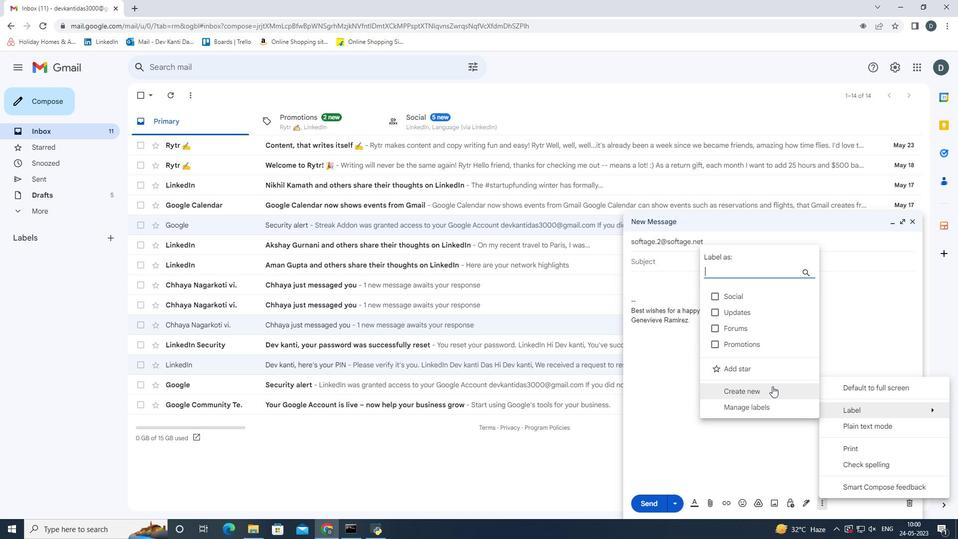 
Action: Mouse moved to (500, 273)
Screenshot: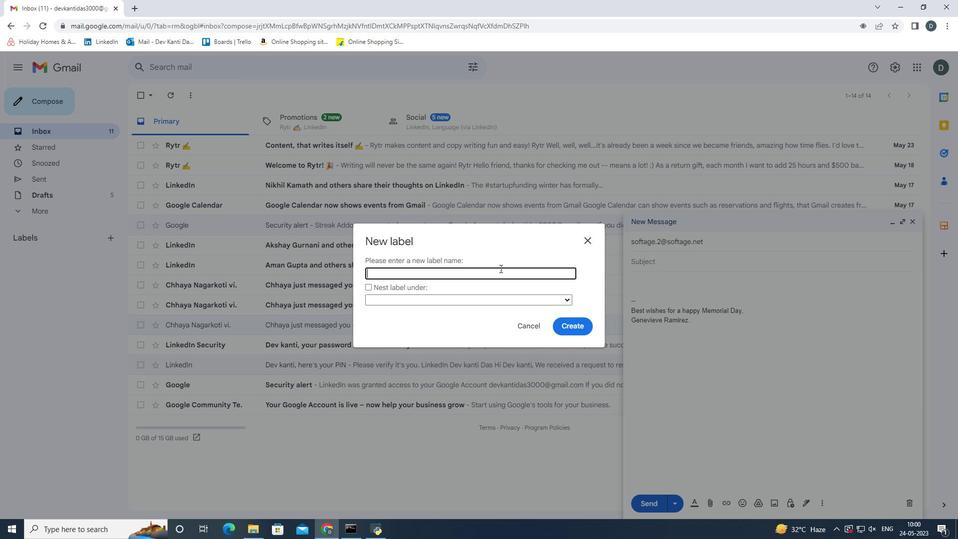 
Action: Key pressed <Key.shift_r><Key.shift_r><Key.shift_r><Key.shift>Skincare<Key.enter>
Screenshot: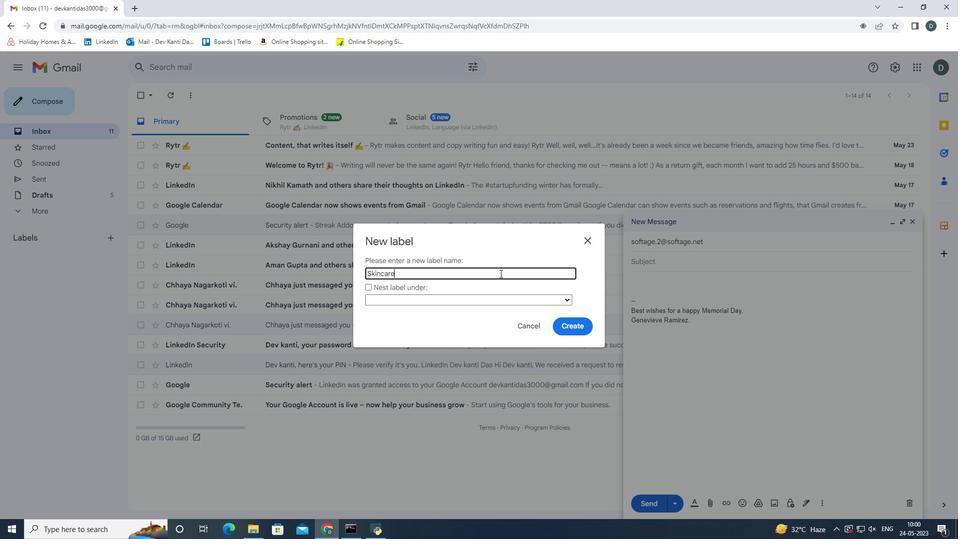 
Action: Mouse moved to (649, 508)
Screenshot: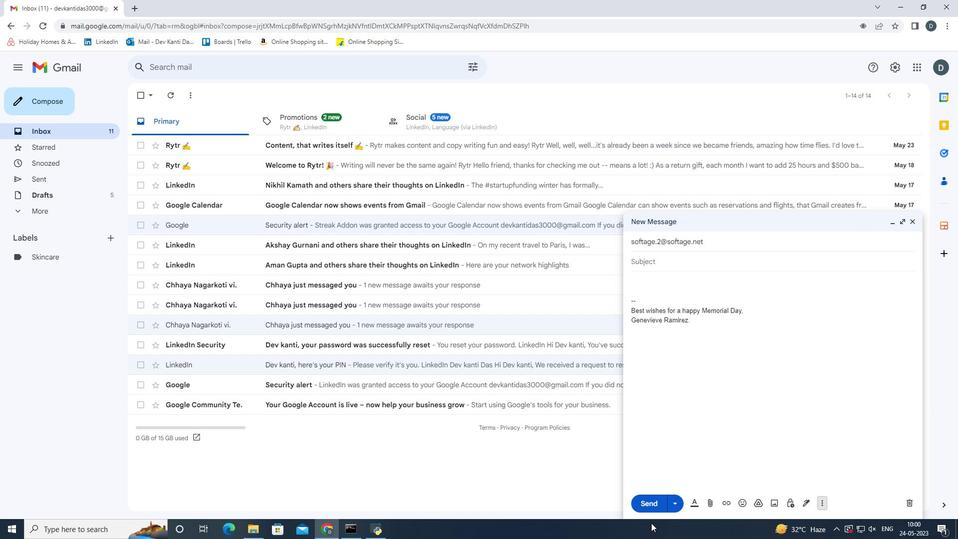 
Action: Mouse pressed left at (649, 508)
Screenshot: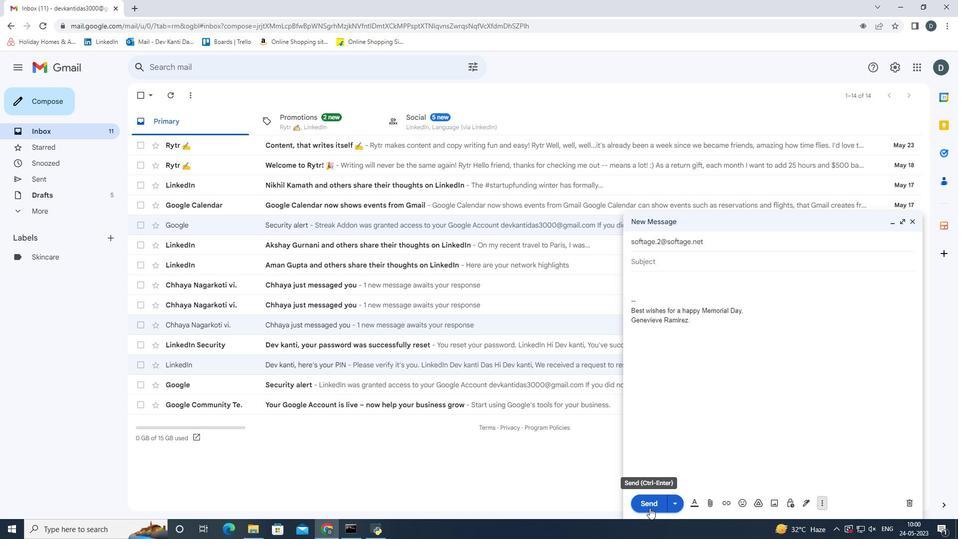 
